 Task: Add an event with the title Client Appreciation Luncheon, date '2024/04/05', time 9:40 AM to 11:40 AMand add a description: Throughout the session, participants will engage in a series of activities, discussions, and exercises that promote teamwork, trust-building, and effective communication. These activities will be tailored to the specific needs and dynamics of your team, ensuring relevance and maximum engagement., put the event into Yellow category . Add location for the event as: Rio de Janeiro, Brazil, logged in from the account softage.3@softage.netand send the event invitation to softage.4@softage.net and softage.2@softage.net. Set a reminder for the event At time of event
Action: Mouse moved to (90, 97)
Screenshot: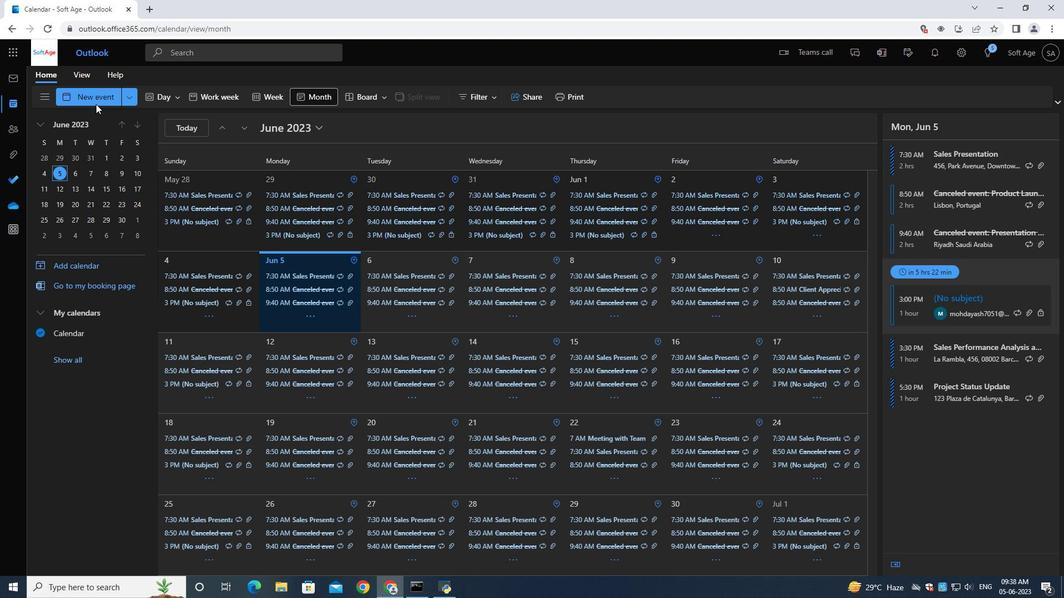 
Action: Mouse pressed left at (90, 97)
Screenshot: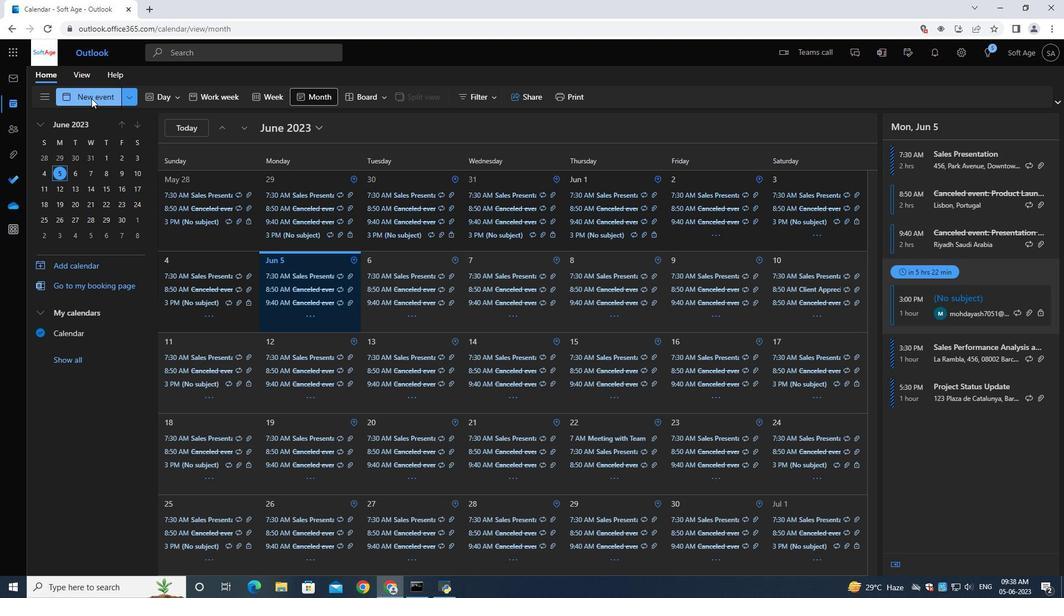 
Action: Mouse moved to (273, 170)
Screenshot: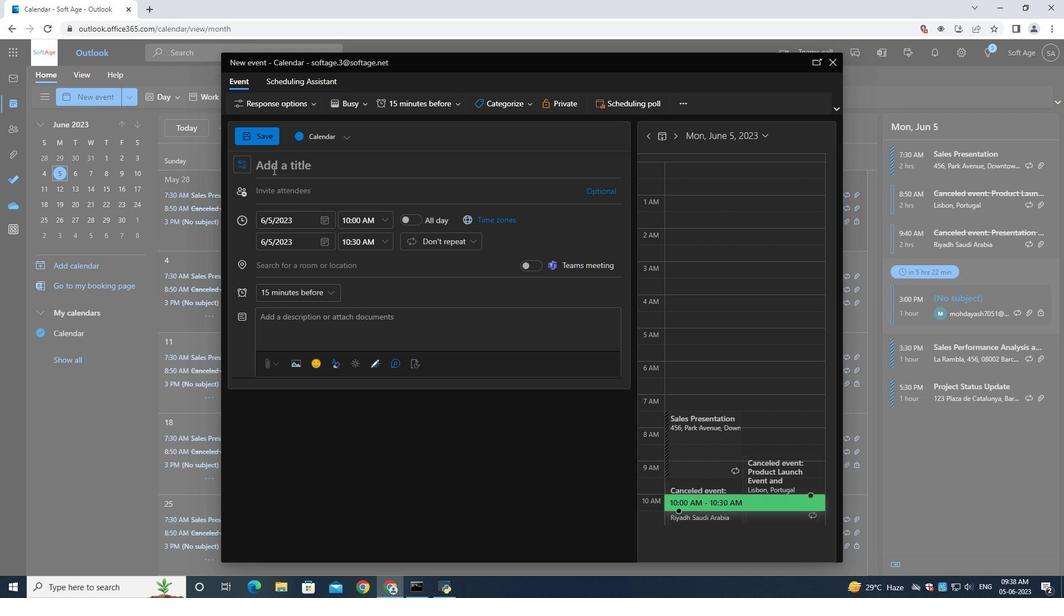 
Action: Key pressed <Key.shift>Client<Key.space><Key.shift>Appreciation<Key.space><Key.shift>Luncheon
Screenshot: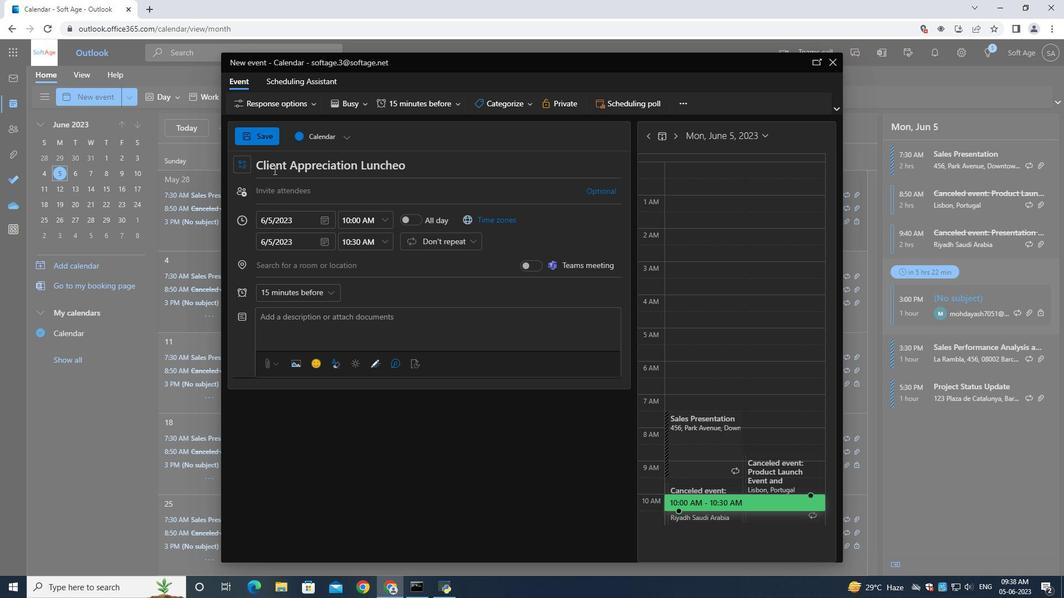 
Action: Mouse moved to (328, 220)
Screenshot: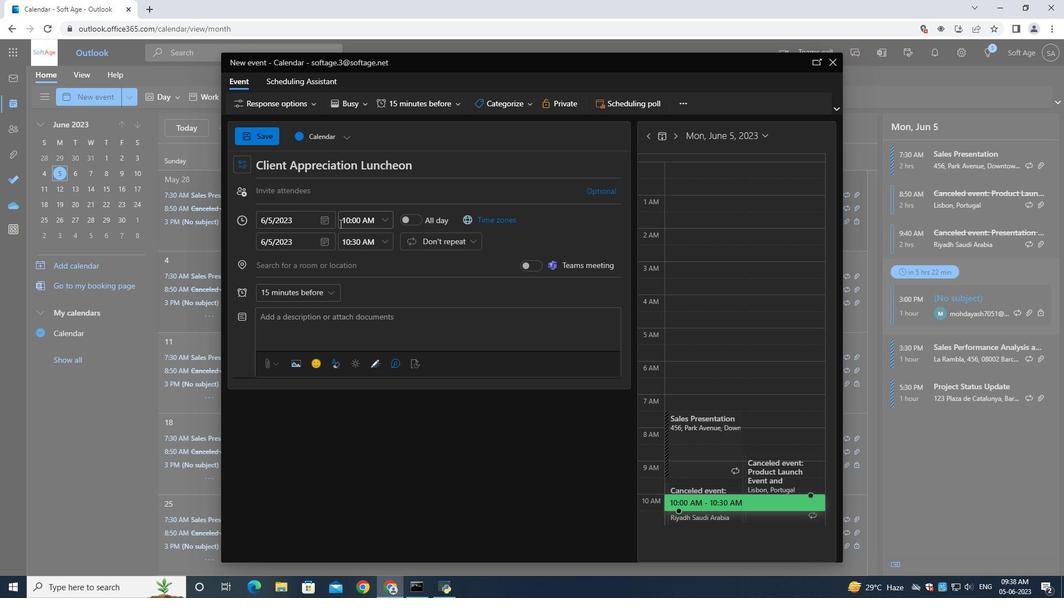 
Action: Mouse pressed left at (328, 220)
Screenshot: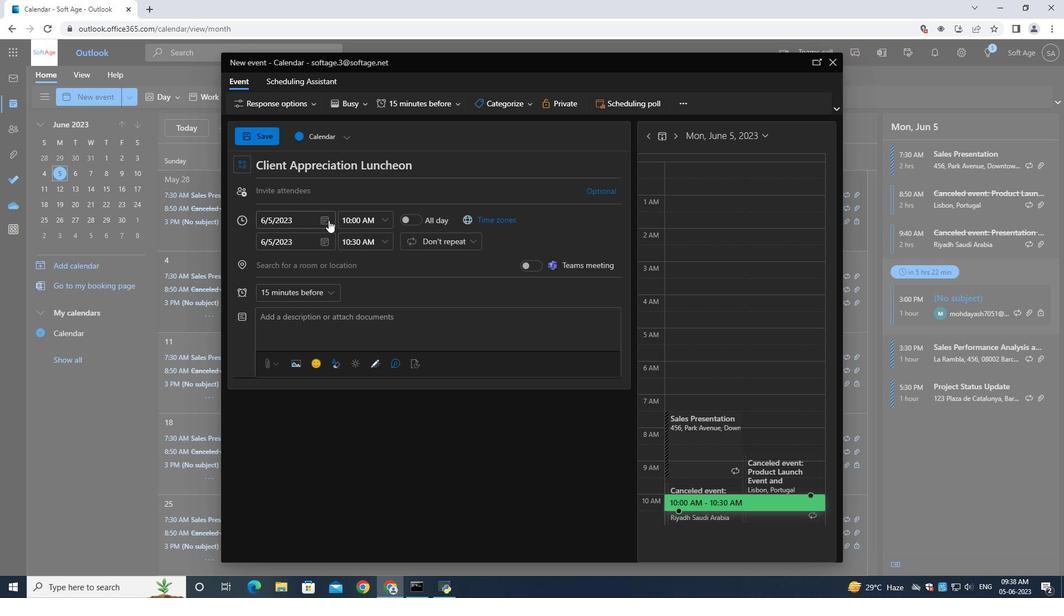 
Action: Mouse moved to (358, 244)
Screenshot: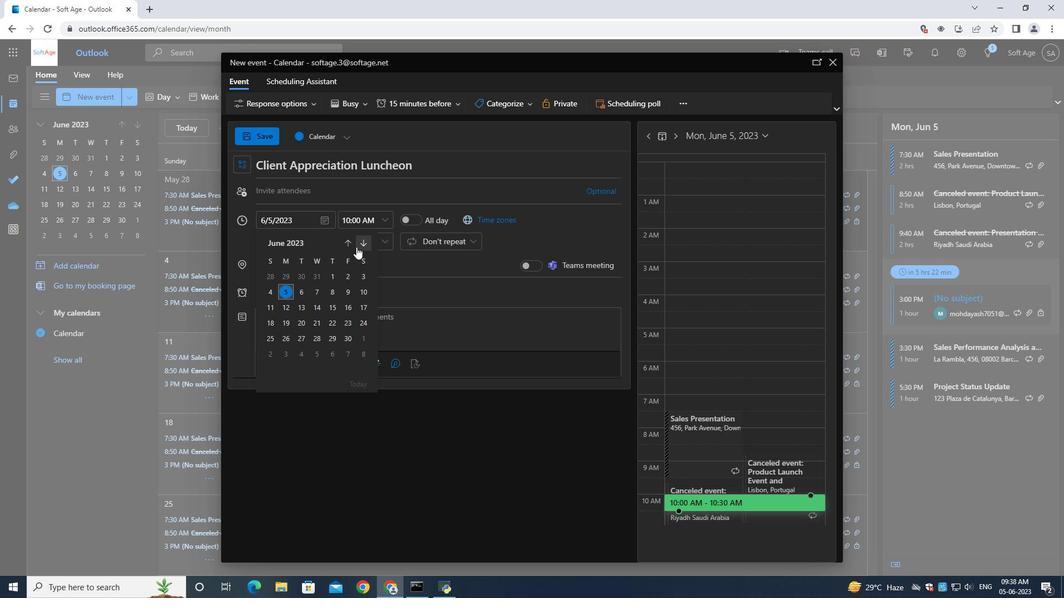 
Action: Mouse pressed left at (358, 244)
Screenshot: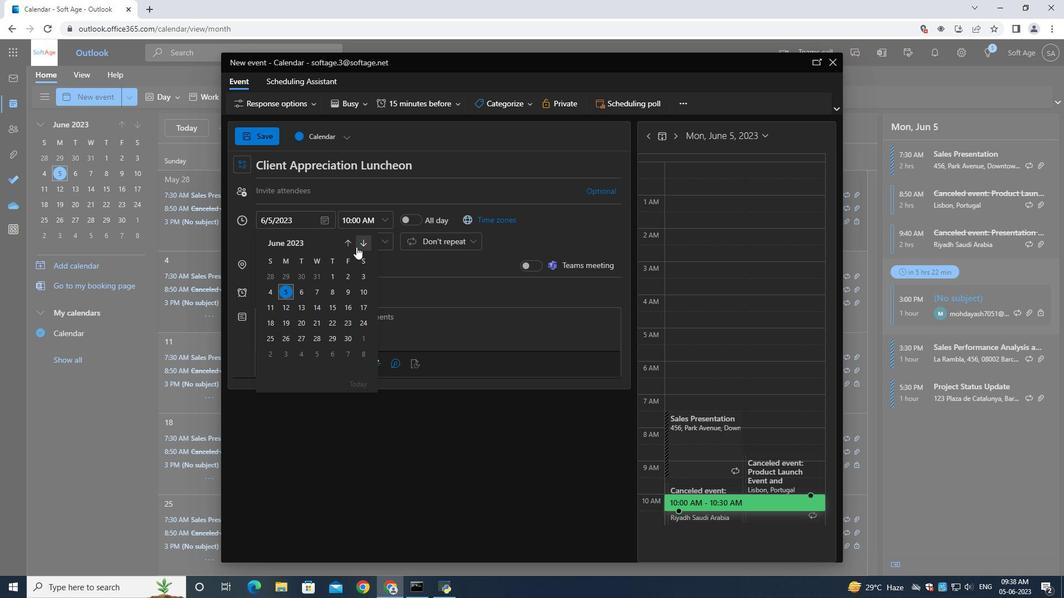 
Action: Mouse pressed left at (358, 244)
Screenshot: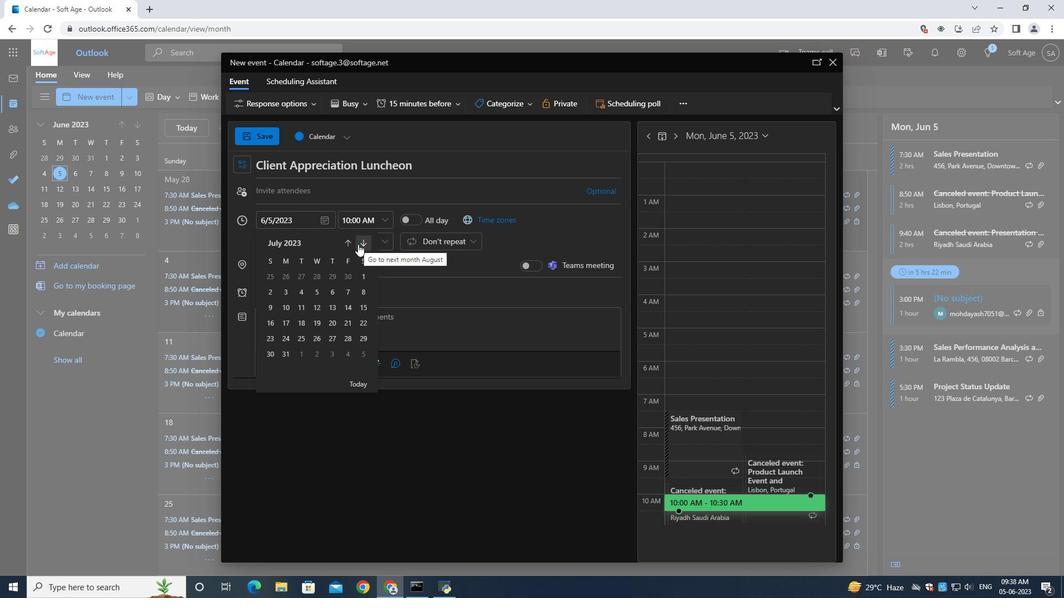 
Action: Mouse pressed left at (358, 244)
Screenshot: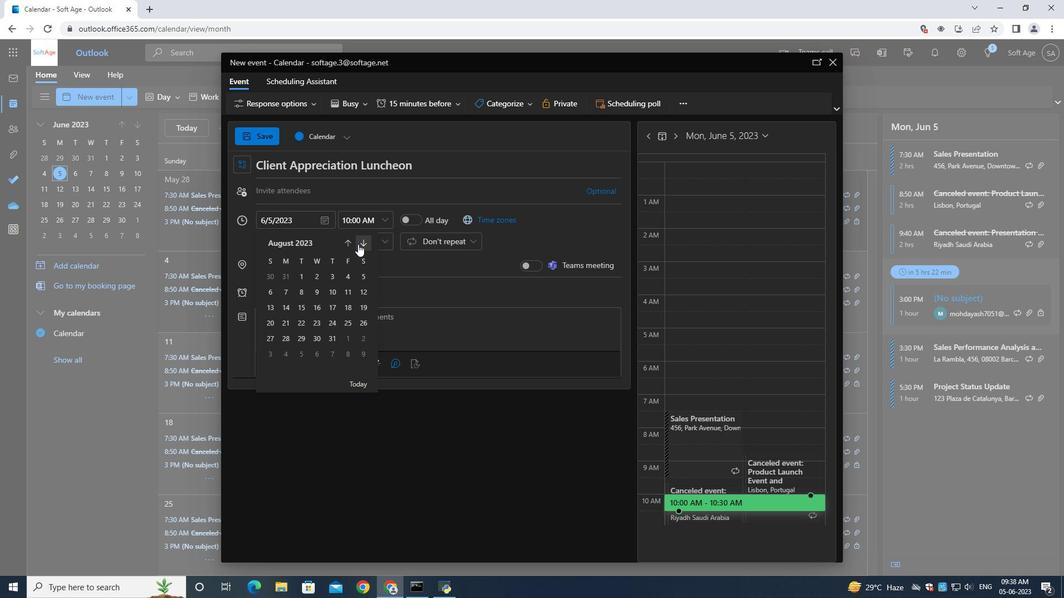 
Action: Mouse pressed left at (358, 244)
Screenshot: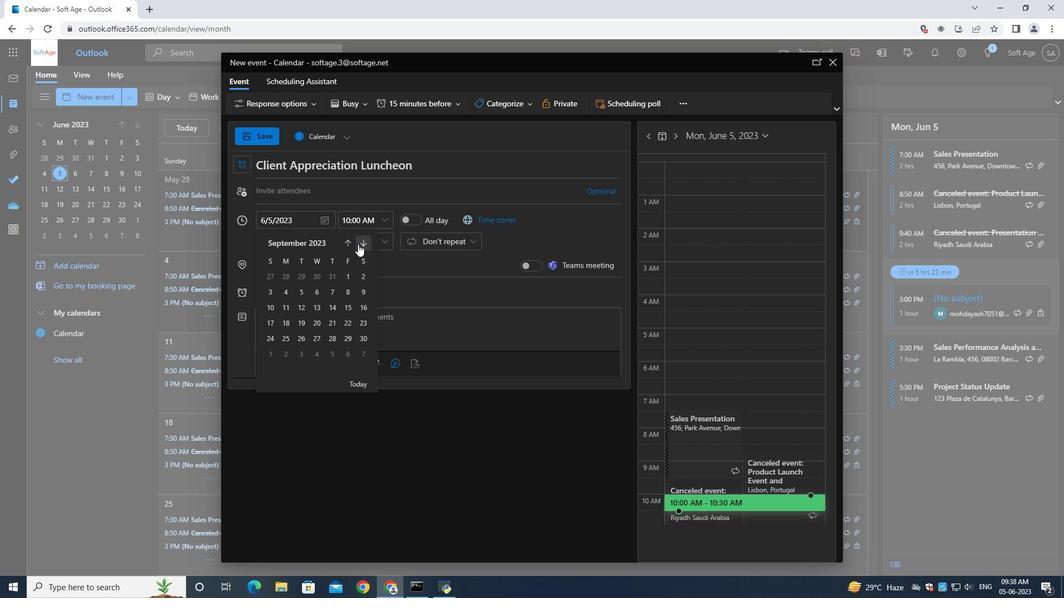 
Action: Mouse pressed left at (358, 244)
Screenshot: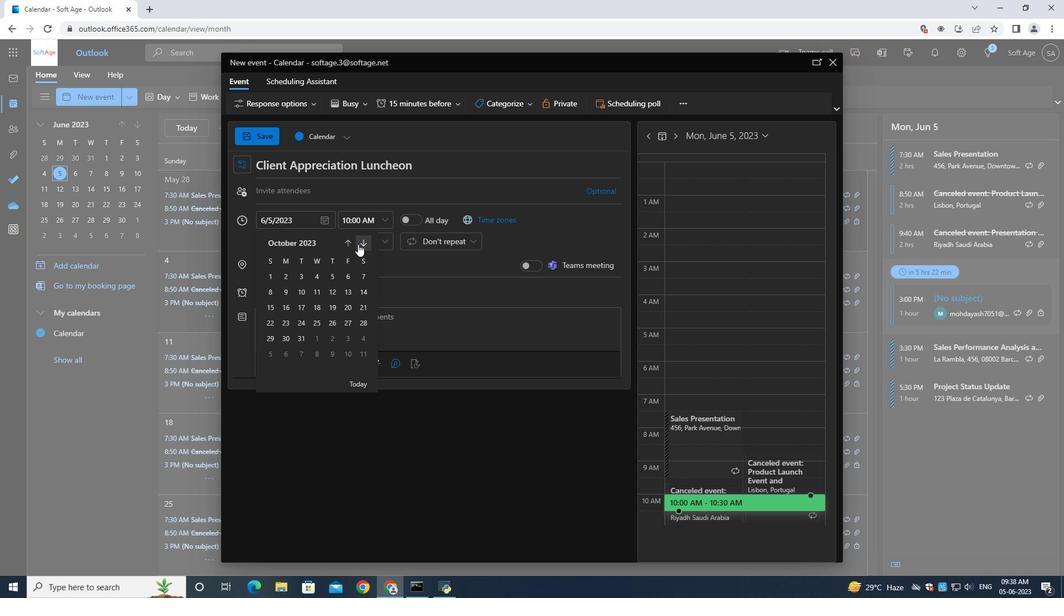 
Action: Mouse pressed left at (358, 244)
Screenshot: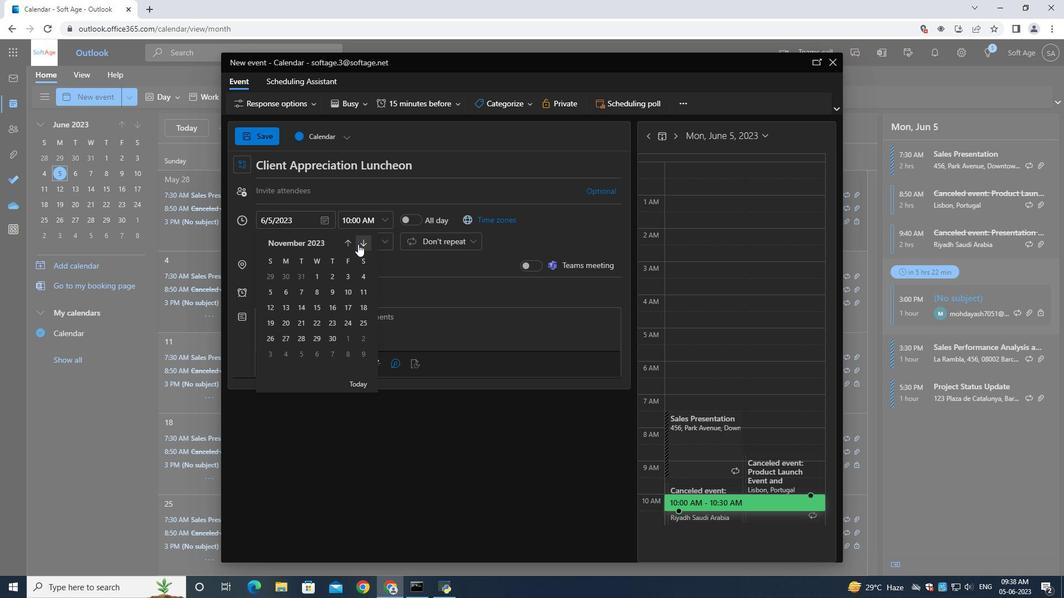 
Action: Mouse pressed left at (358, 244)
Screenshot: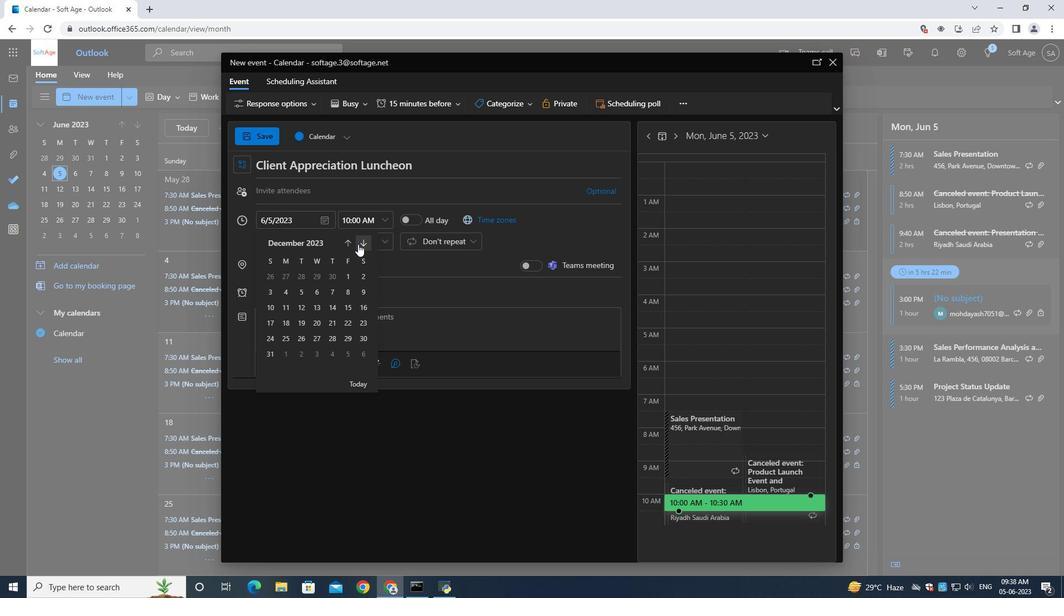 
Action: Mouse pressed left at (358, 244)
Screenshot: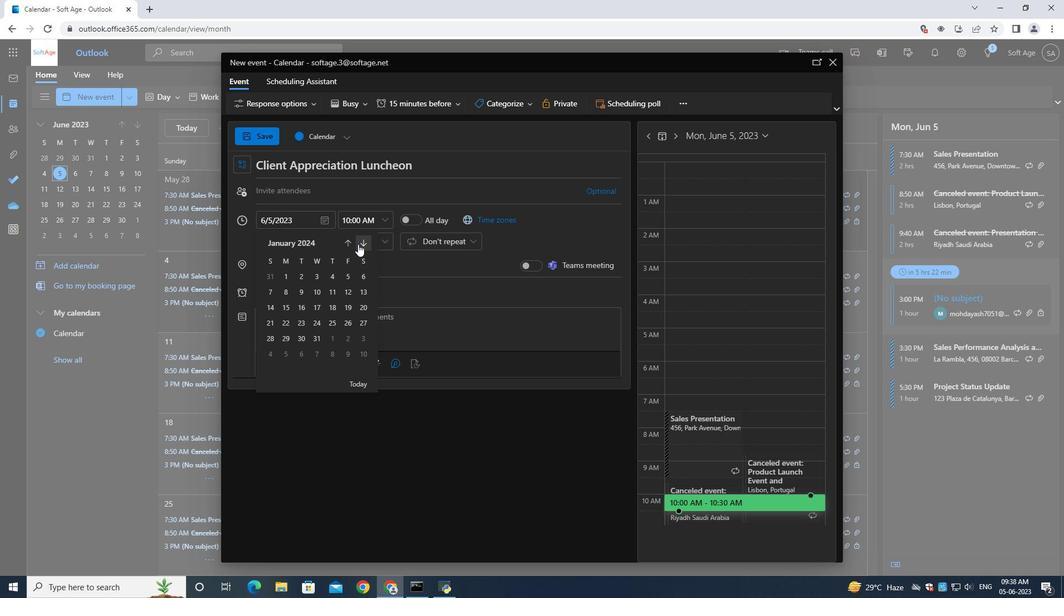 
Action: Mouse pressed left at (358, 244)
Screenshot: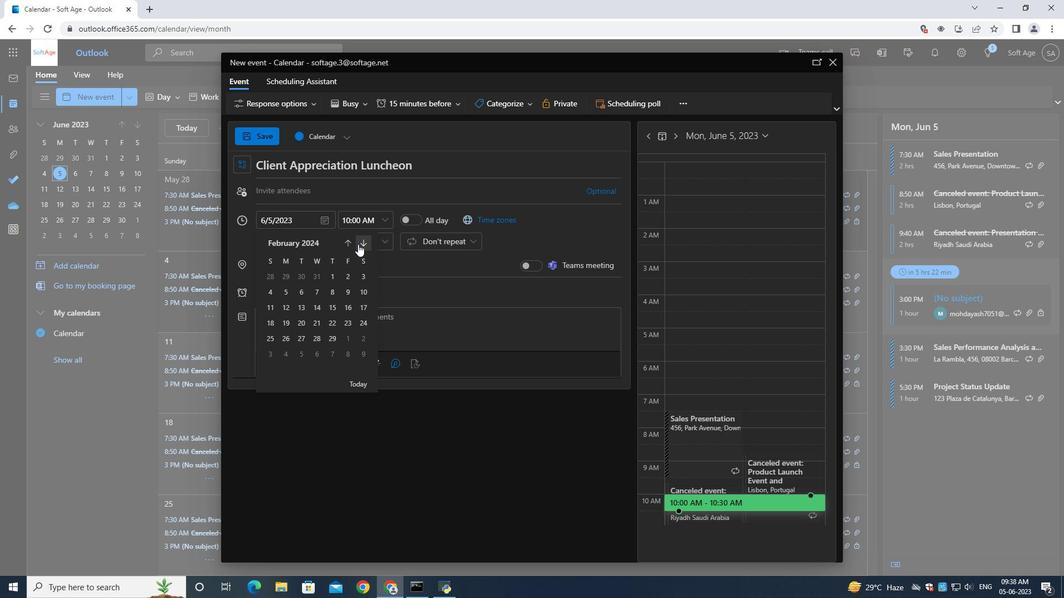 
Action: Mouse pressed left at (358, 244)
Screenshot: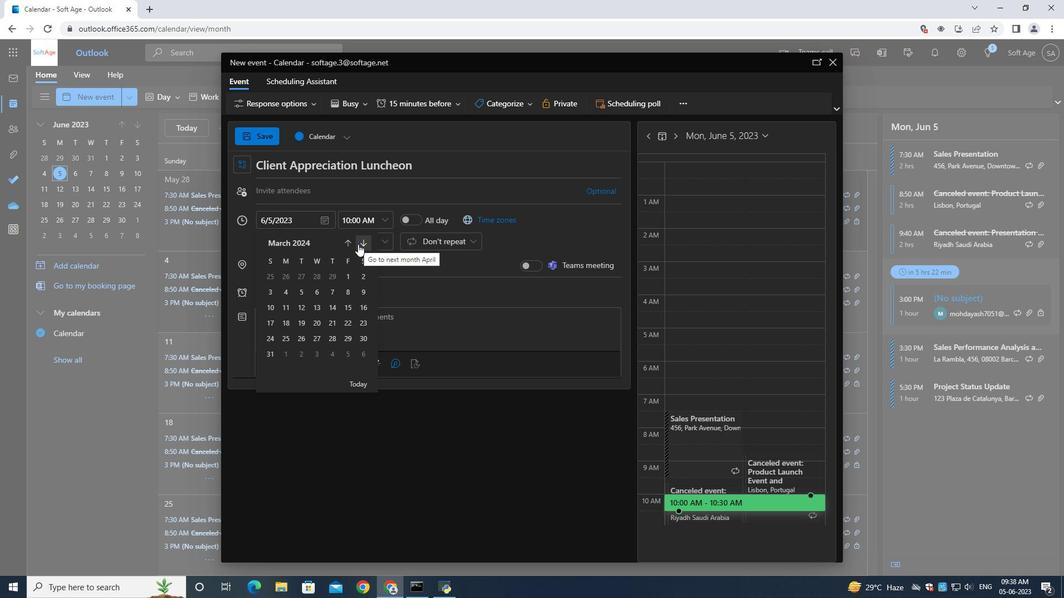 
Action: Mouse moved to (346, 278)
Screenshot: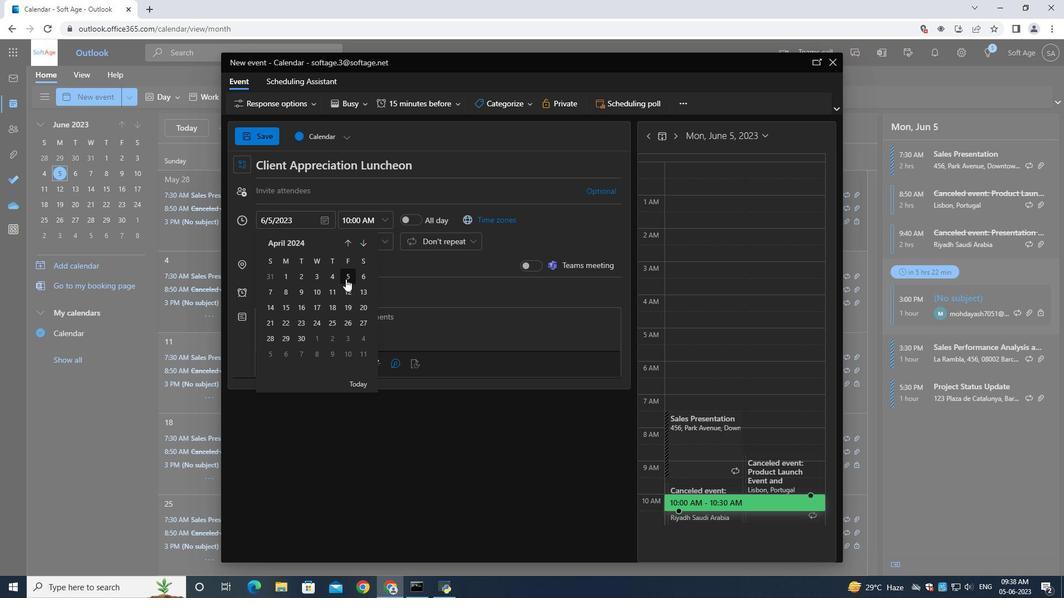 
Action: Mouse pressed left at (346, 278)
Screenshot: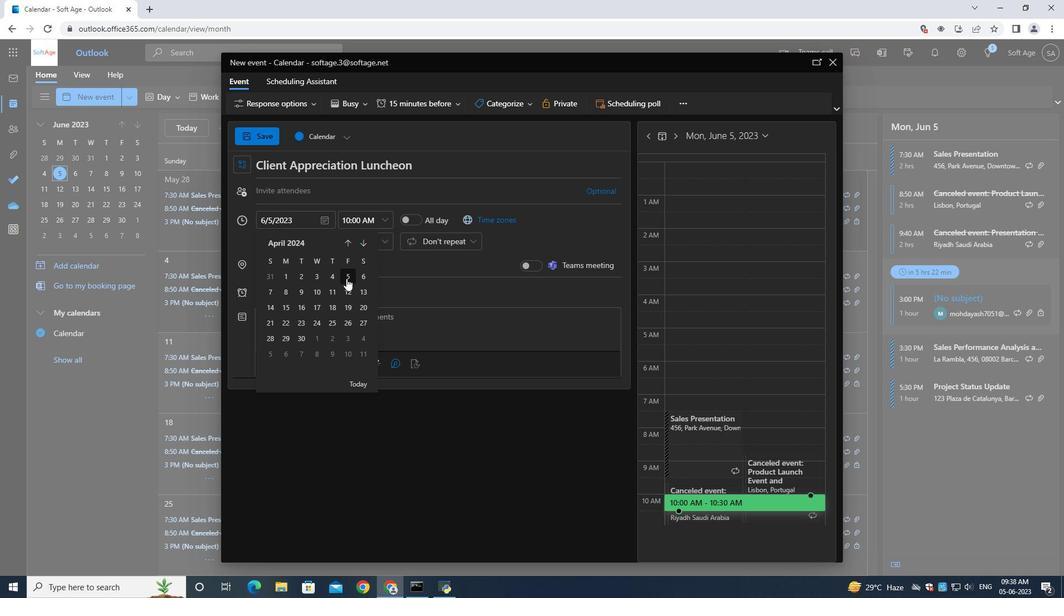 
Action: Mouse moved to (368, 220)
Screenshot: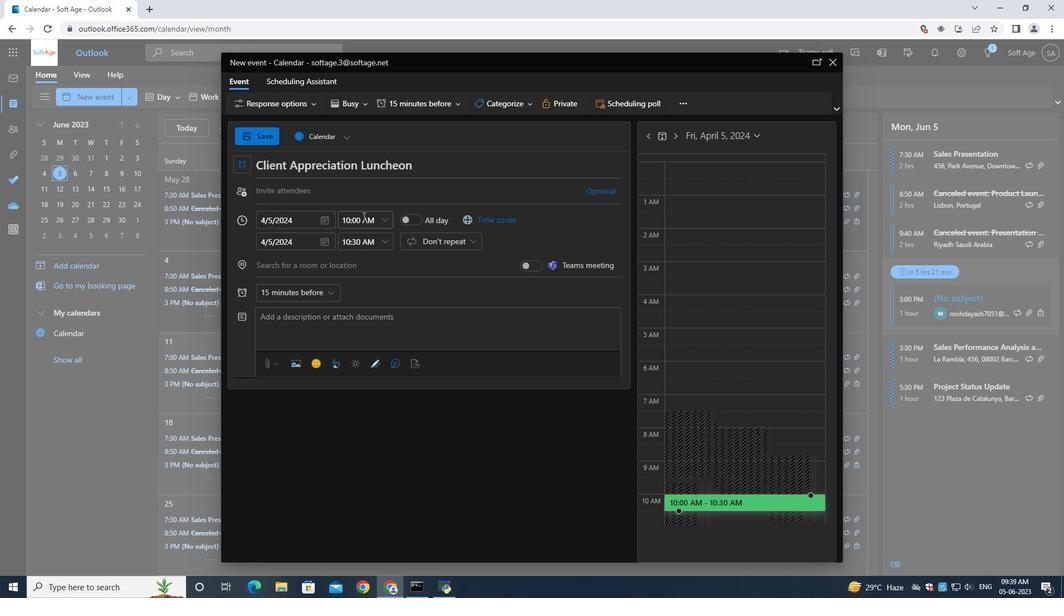 
Action: Mouse pressed left at (368, 220)
Screenshot: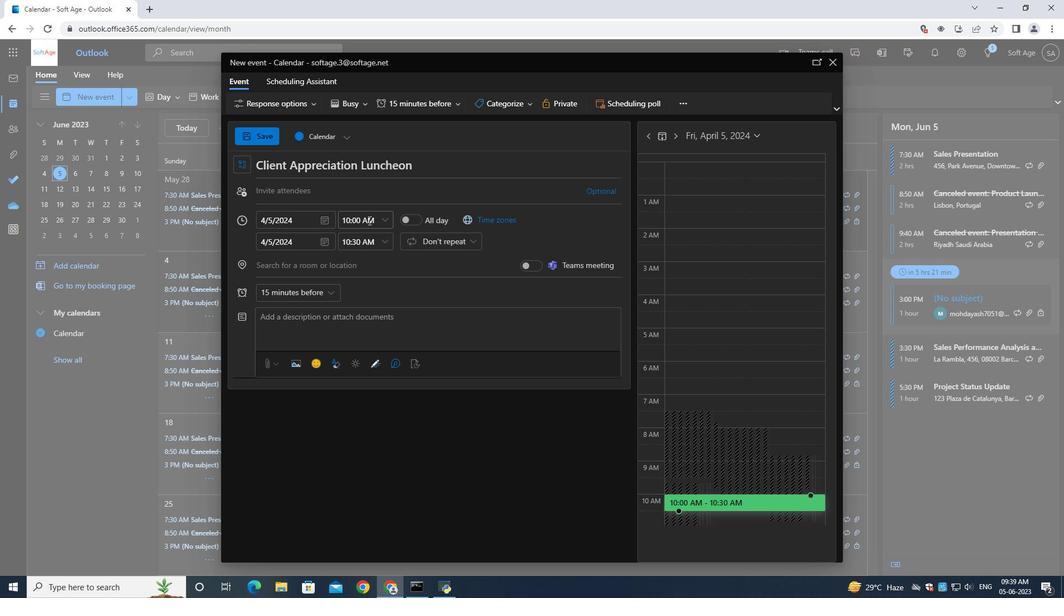 
Action: Key pressed 9<Key.shift_r>:40<Key.shift><Key.shift>AM
Screenshot: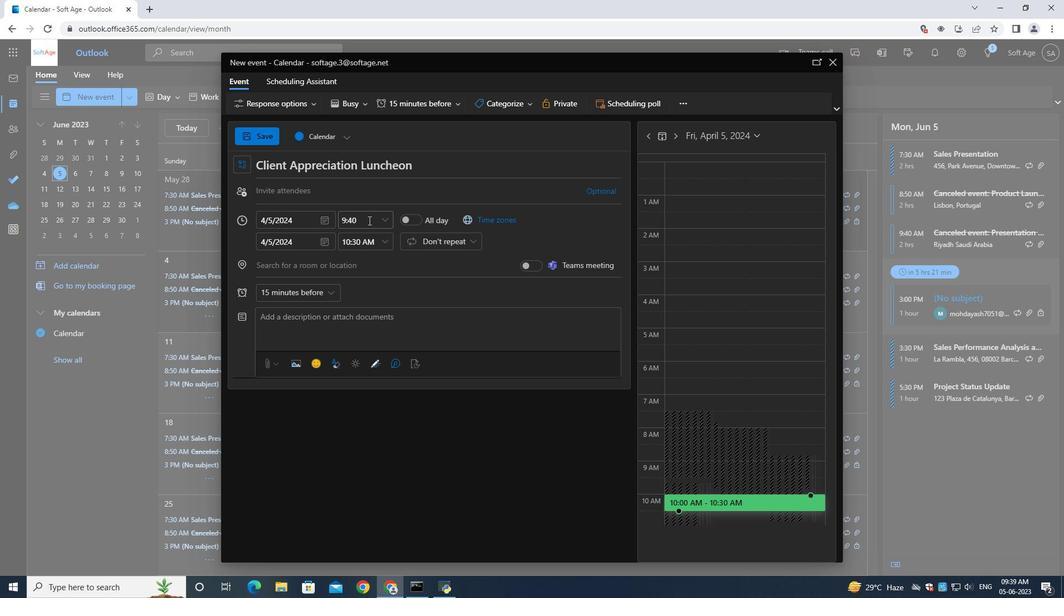 
Action: Mouse moved to (354, 241)
Screenshot: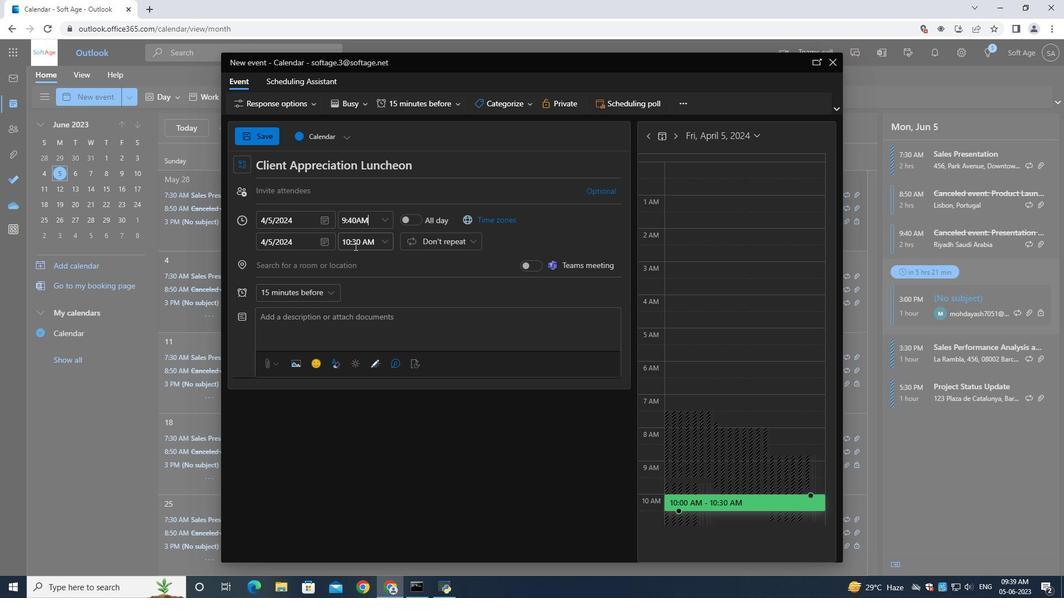 
Action: Mouse pressed left at (354, 241)
Screenshot: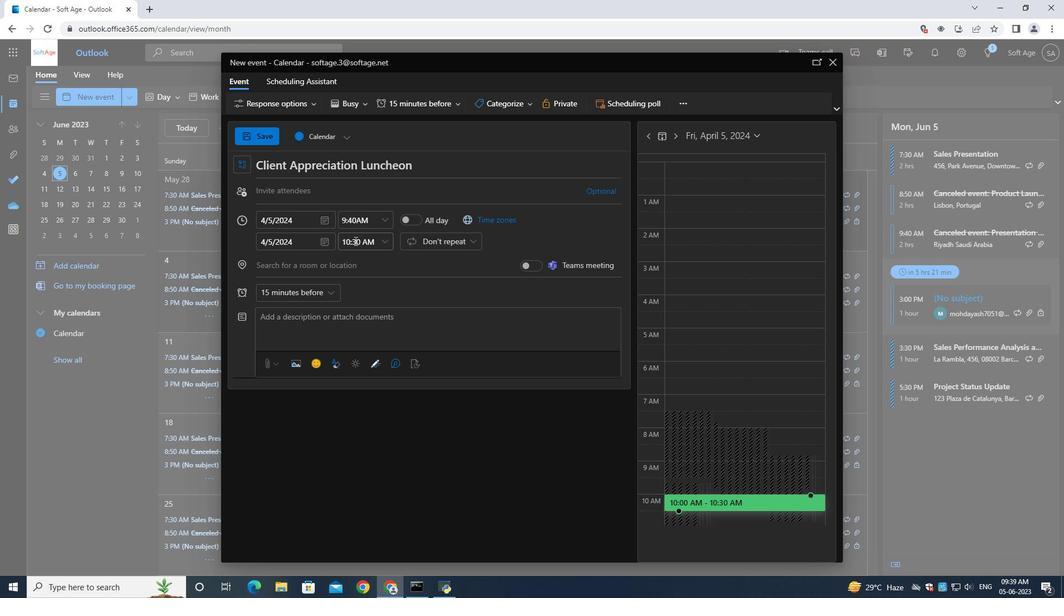 
Action: Key pressed 11<Key.shift_r>:40<Key.shift><Key.shift>AM
Screenshot: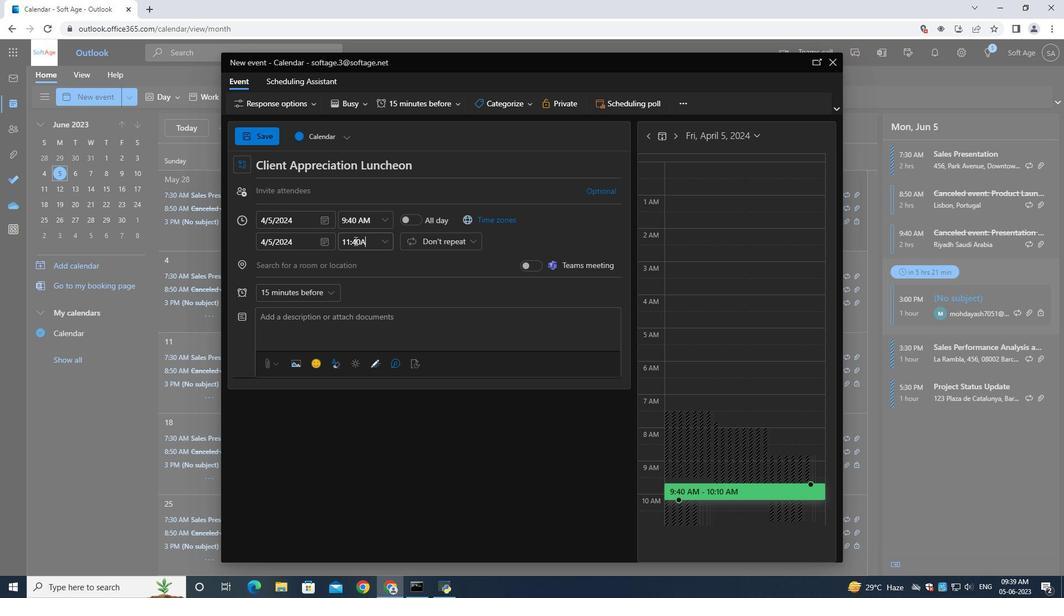 
Action: Mouse moved to (287, 320)
Screenshot: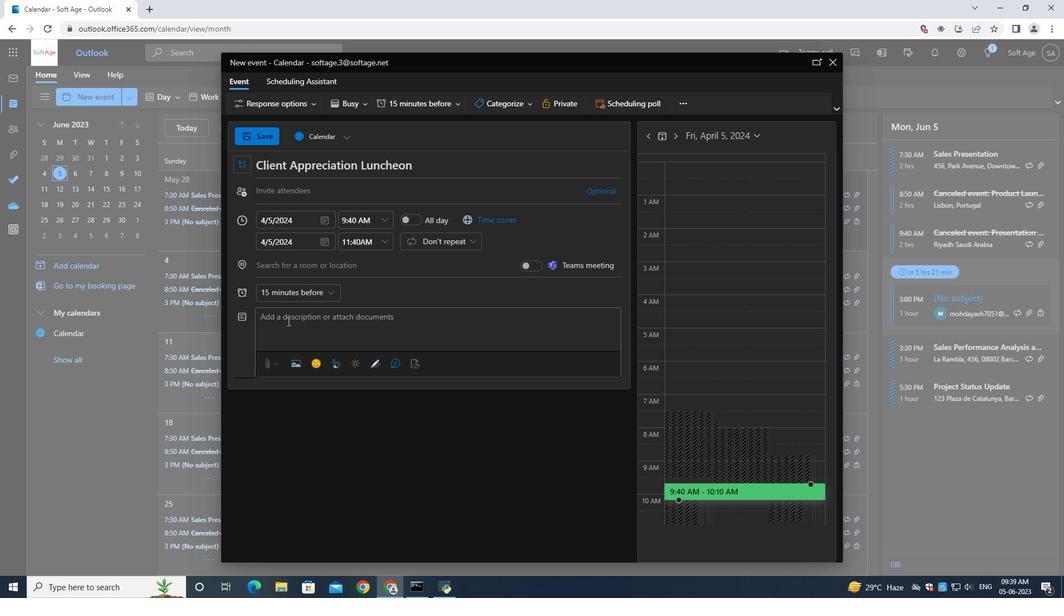 
Action: Mouse pressed left at (287, 320)
Screenshot: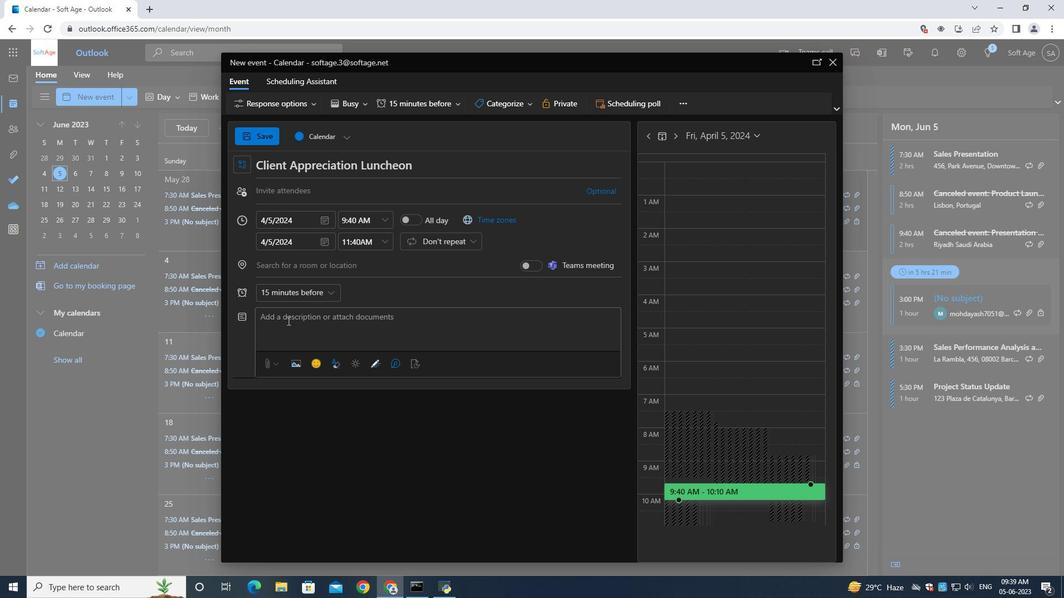
Action: Mouse moved to (287, 320)
Screenshot: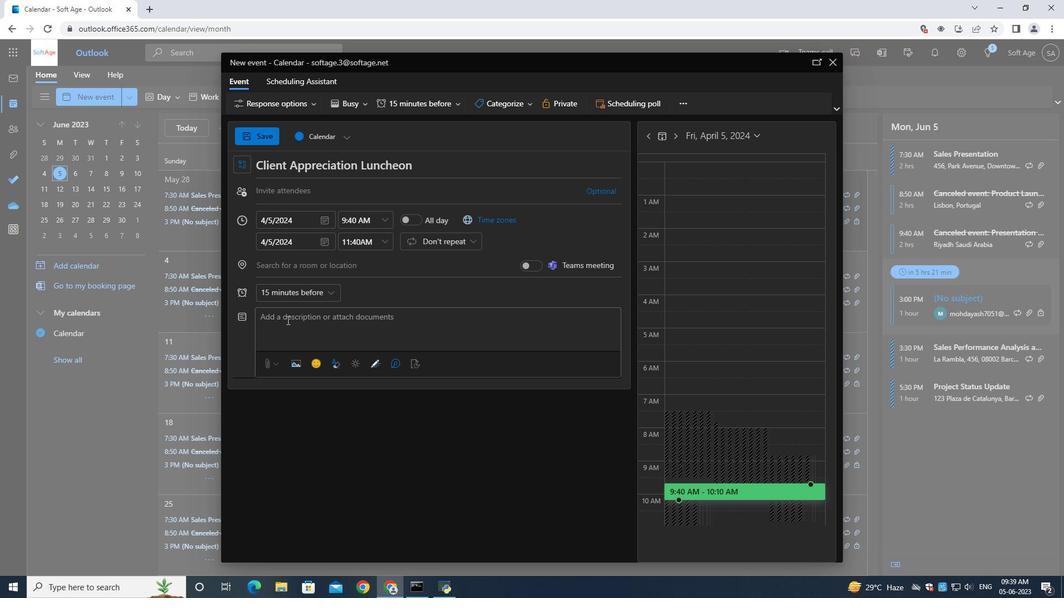 
Action: Key pressed <Key.shift>Throughout<Key.space>the<Key.space>session,<Key.space>participants<Key.space>will<Key.space>engage<Key.space>in<Key.space>a<Key.space>series<Key.space>of<Key.space>activities,<Key.space>discussions,<Key.space>and<Key.space>excrcises<Key.space>that<Key.space>promote<Key.space>teamwork,<Key.space>trust-building,<Key.space>and<Key.space>effective<Key.space>communication.<Key.space><Key.shift>These<Key.space>activities<Key.space>will<Key.space>be<Key.space>tailored<Key.space>to<Key.space>the<Key.space>specific<Key.space>needs<Key.space>and<Key.space>dynamics<Key.space>of<Key.space>your<Key.space>team,<Key.space>ensuring<Key.space>p<Key.backspace>relevance<Key.space>and<Key.space>maximum<Key.space>engagement.
Screenshot: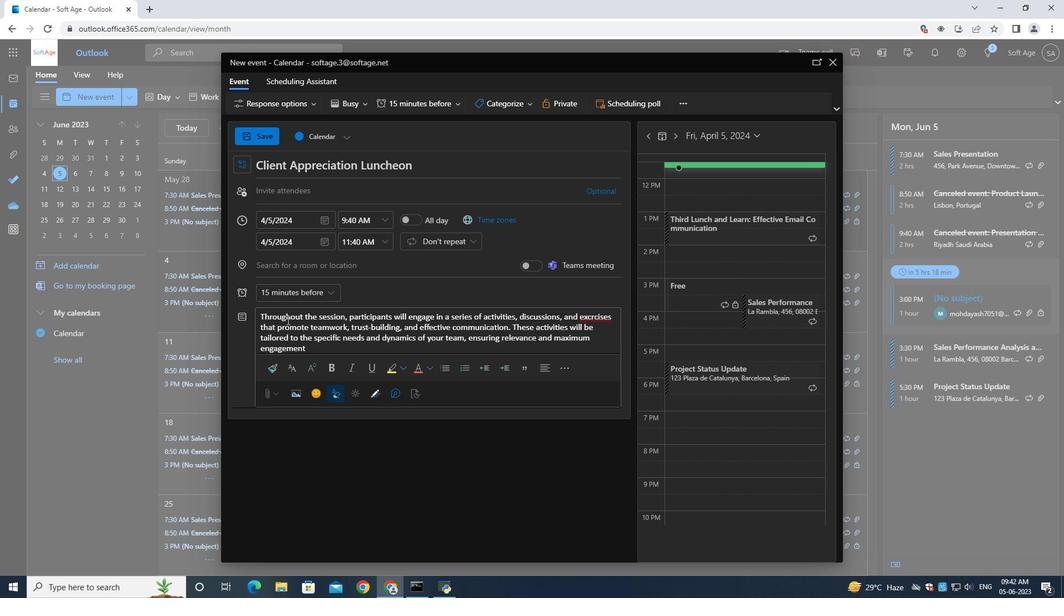 
Action: Mouse moved to (516, 100)
Screenshot: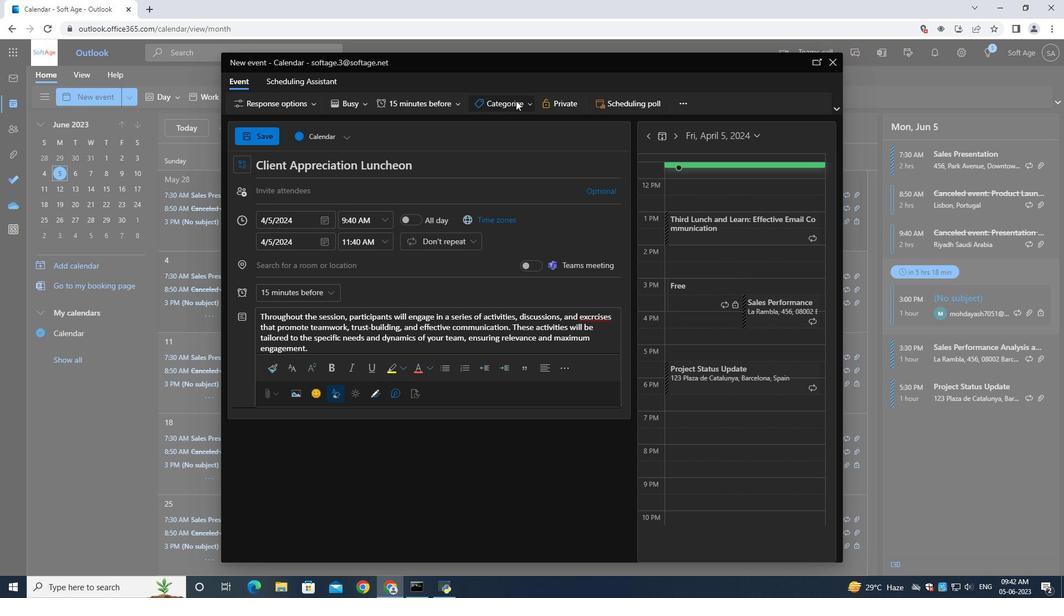 
Action: Mouse pressed left at (516, 100)
Screenshot: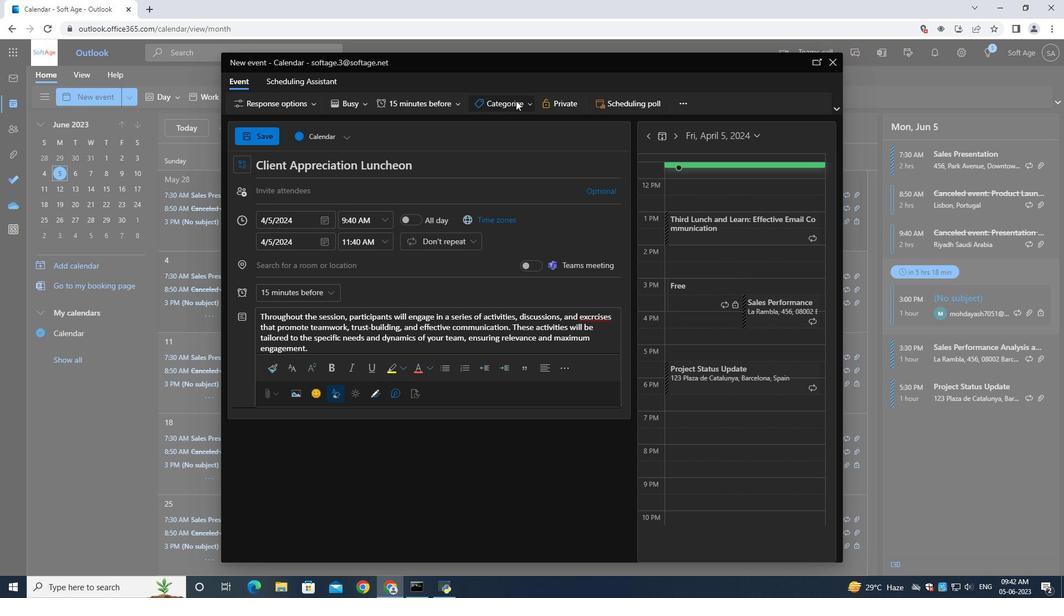 
Action: Mouse moved to (497, 215)
Screenshot: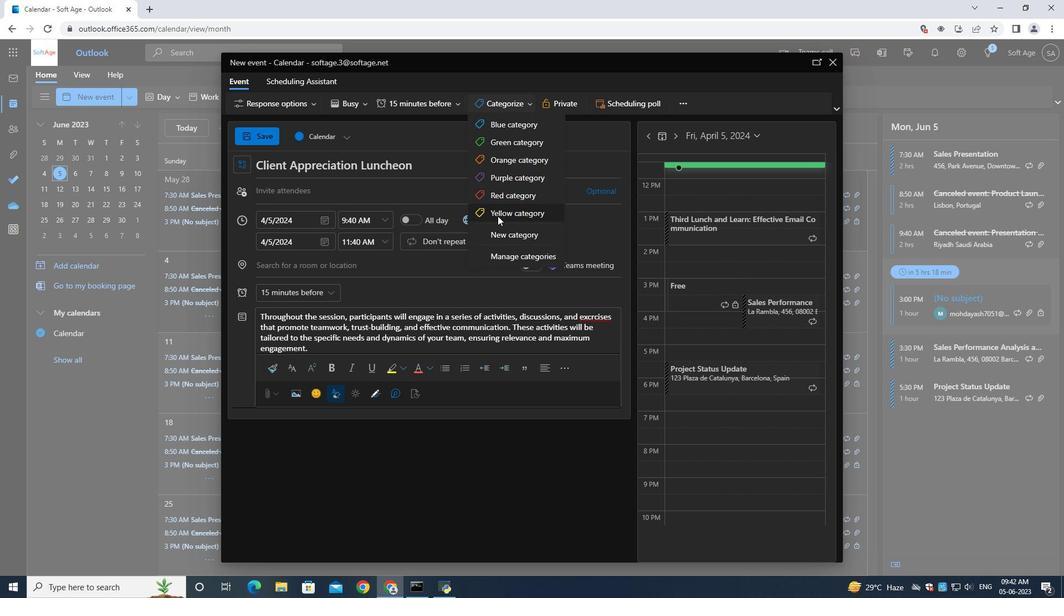 
Action: Mouse pressed left at (497, 215)
Screenshot: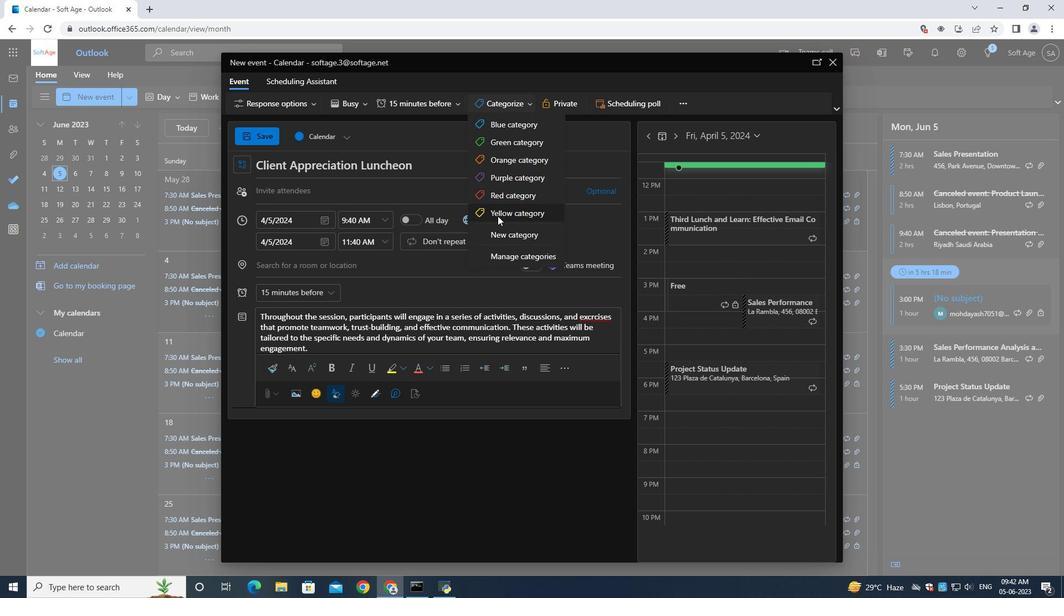 
Action: Mouse moved to (294, 267)
Screenshot: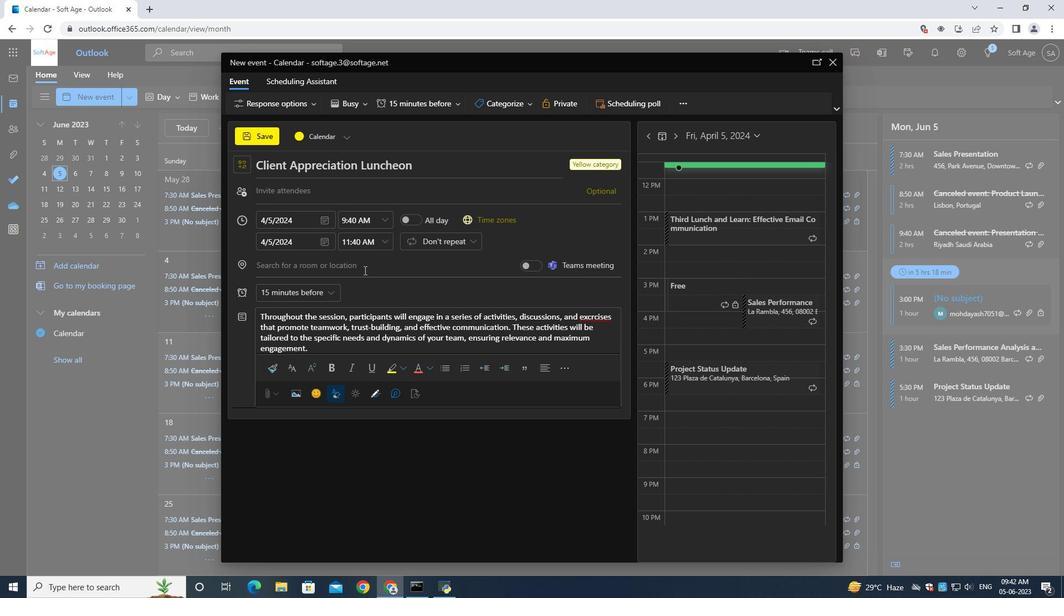 
Action: Mouse pressed left at (294, 267)
Screenshot: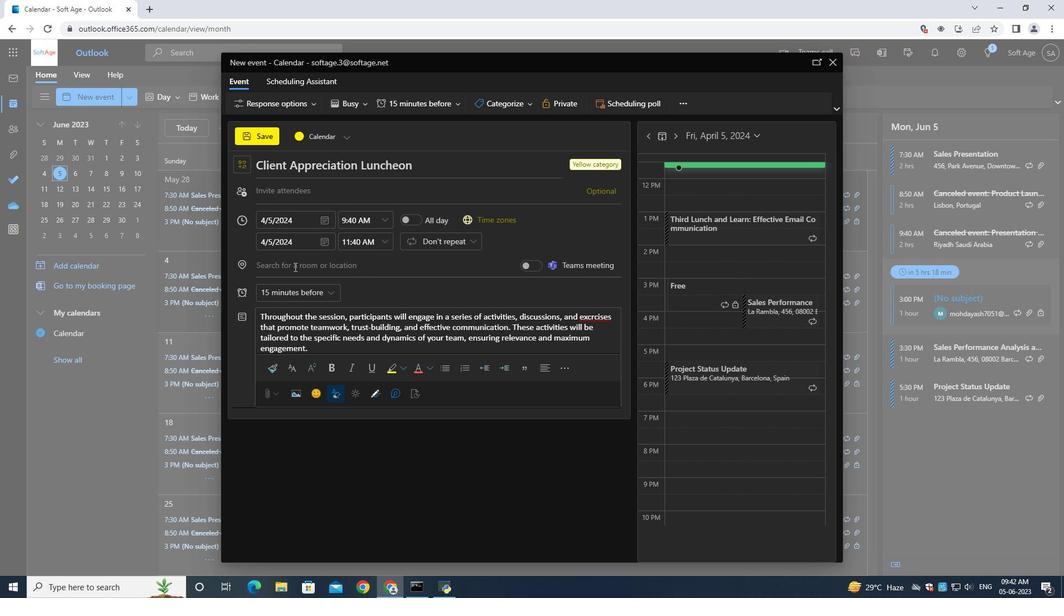 
Action: Key pressed <Key.shift><Key.shift><Key.shift><Key.shift><Key.shift><Key.shift><Key.shift><Key.shift><Key.shift><Key.shift><Key.shift><Key.shift><Key.shift><Key.shift><Key.shift><Key.shift><Key.shift><Key.shift><Key.shift><Key.shift><Key.shift><Key.shift><Key.shift><Key.shift><Key.shift><Key.shift><Key.shift>Rio<Key.space>de<Key.space><Key.shift>Janeiro,<Key.space><Key.shift>Ba<Key.backspace>razil
Screenshot: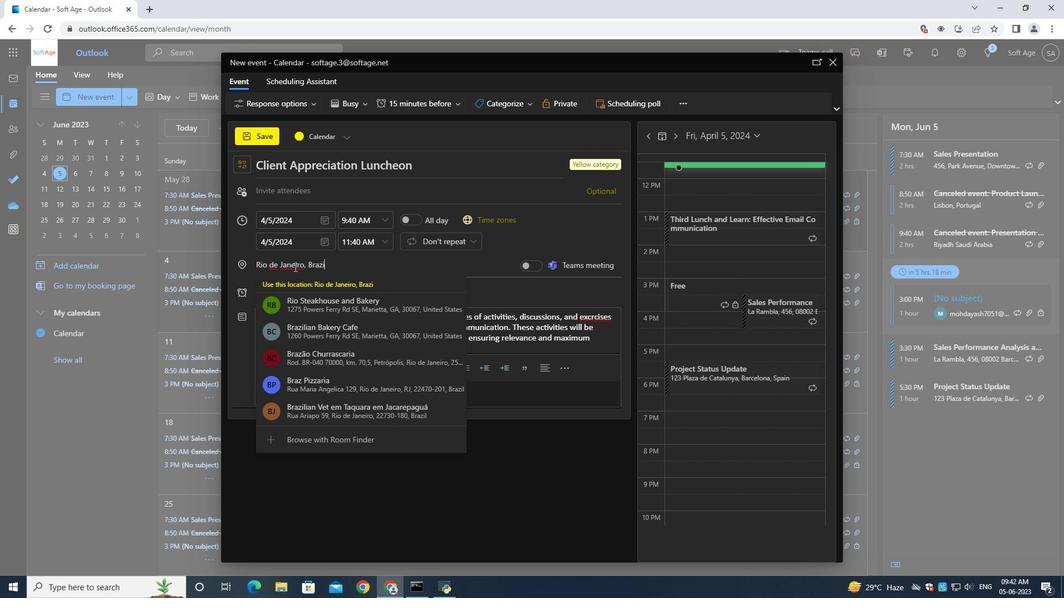 
Action: Mouse moved to (301, 191)
Screenshot: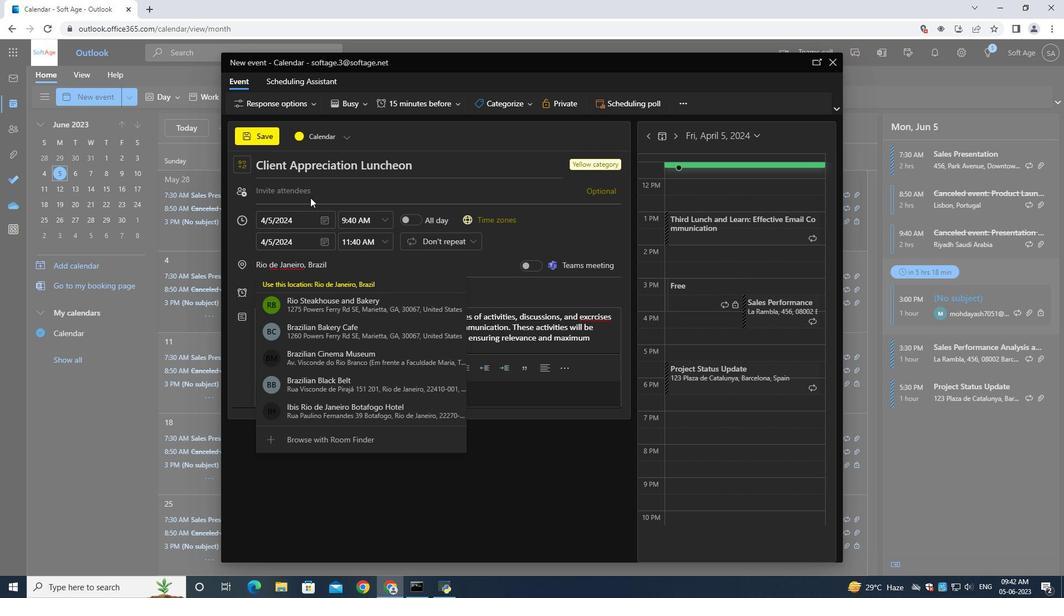 
Action: Mouse pressed left at (301, 191)
Screenshot: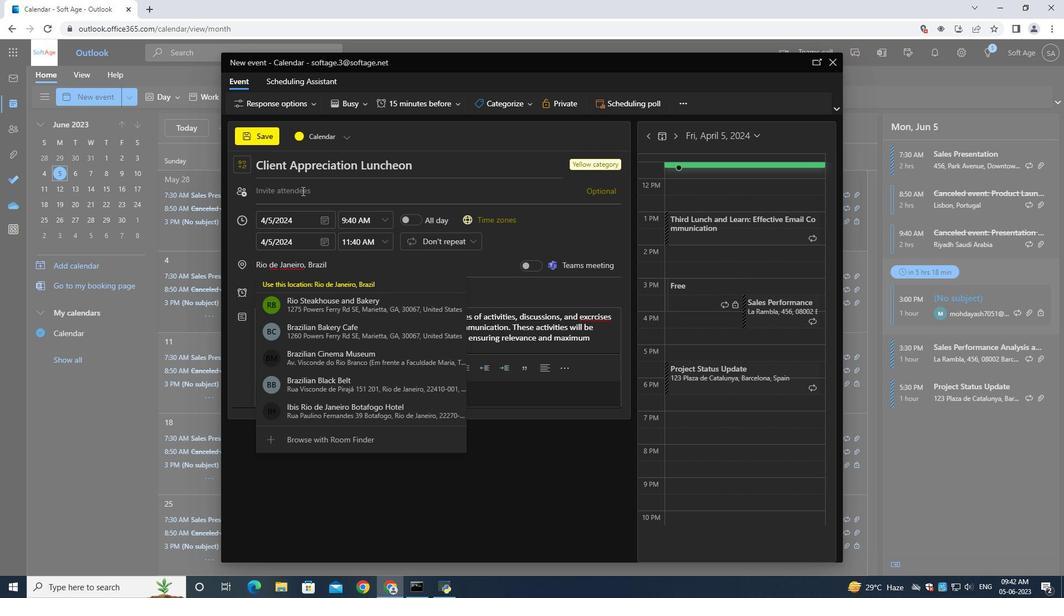 
Action: Key pressed <Key.shift><Key.shift><Key.shift><Key.shift><Key.shift><Key.shift><Key.shift><Key.shift><Key.shift><Key.shift><Key.shift><Key.shift><Key.shift>Softage.3<Key.shift>
Screenshot: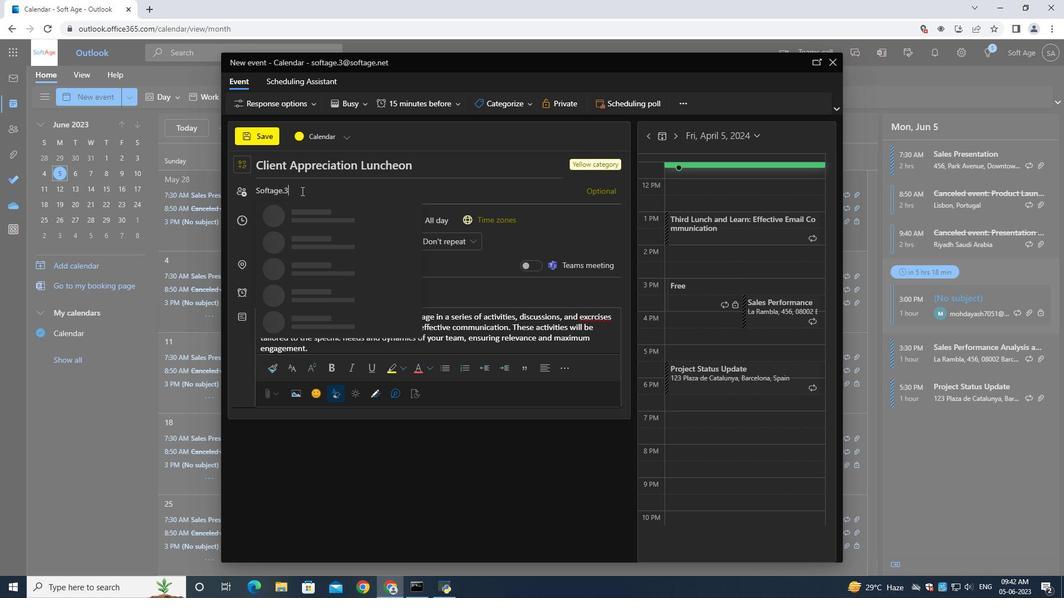 
Action: Mouse moved to (263, 171)
Screenshot: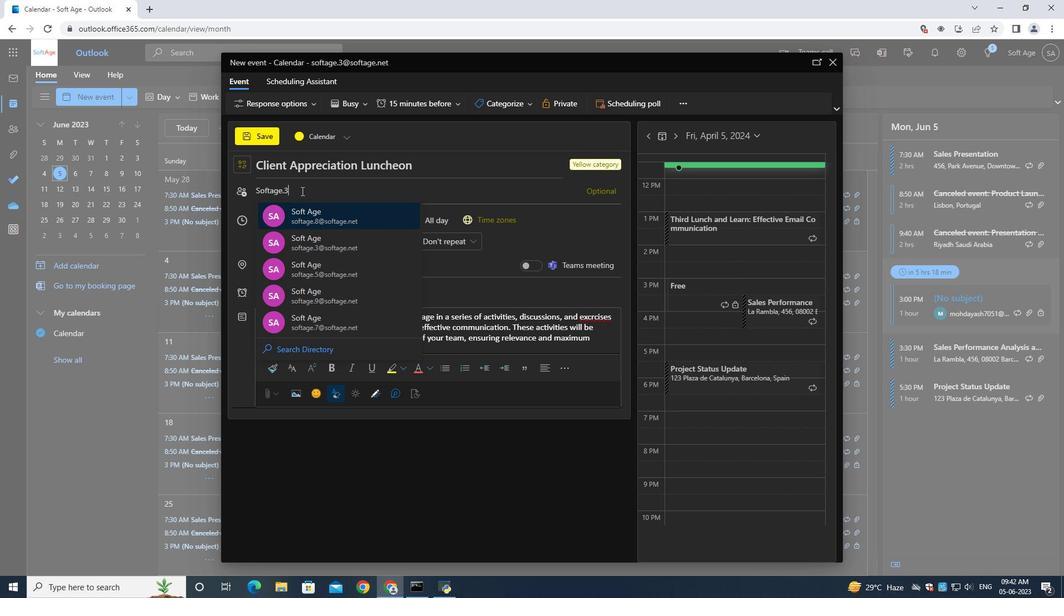 
Action: Key pressed @softage.net
Screenshot: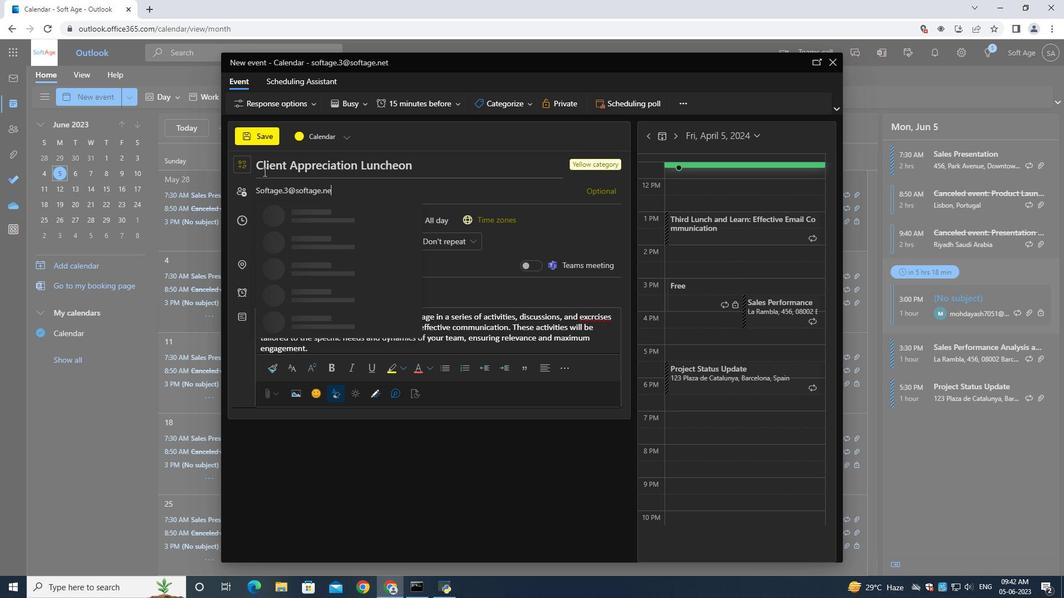 
Action: Mouse moved to (299, 214)
Screenshot: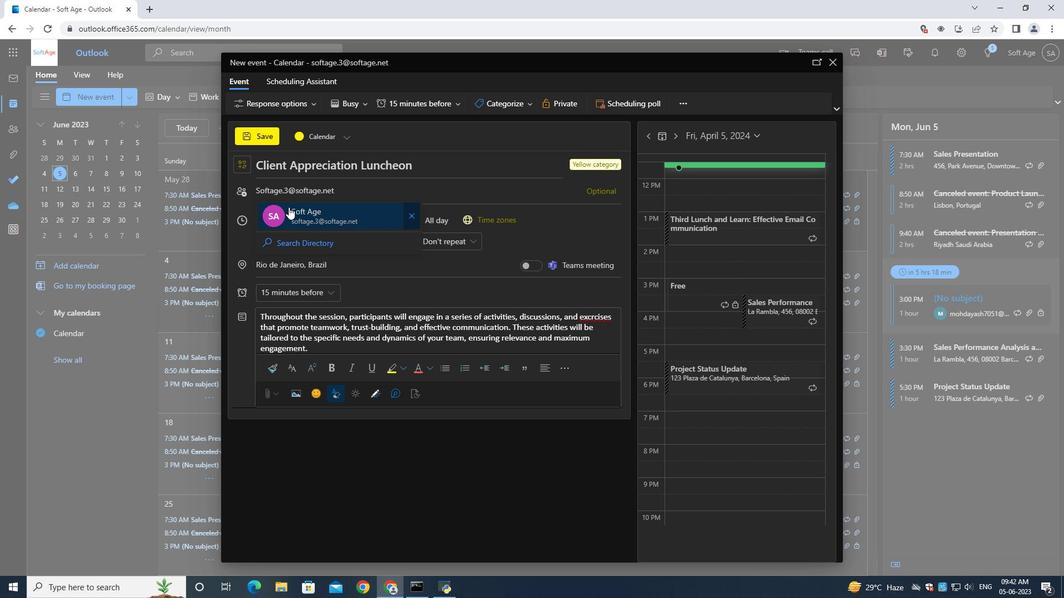 
Action: Mouse pressed left at (299, 214)
Screenshot: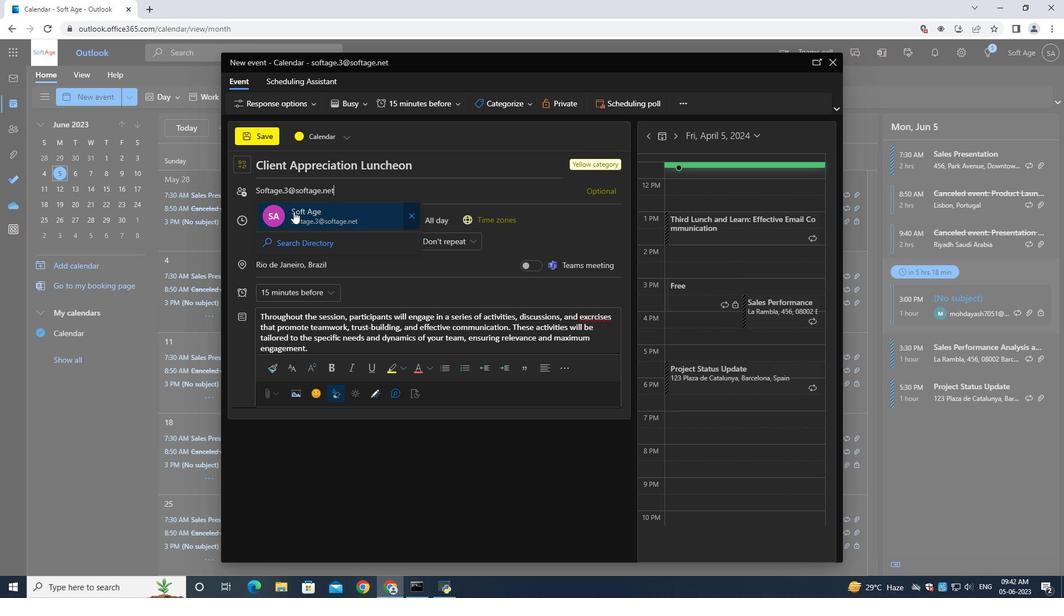 
Action: Mouse moved to (327, 192)
Screenshot: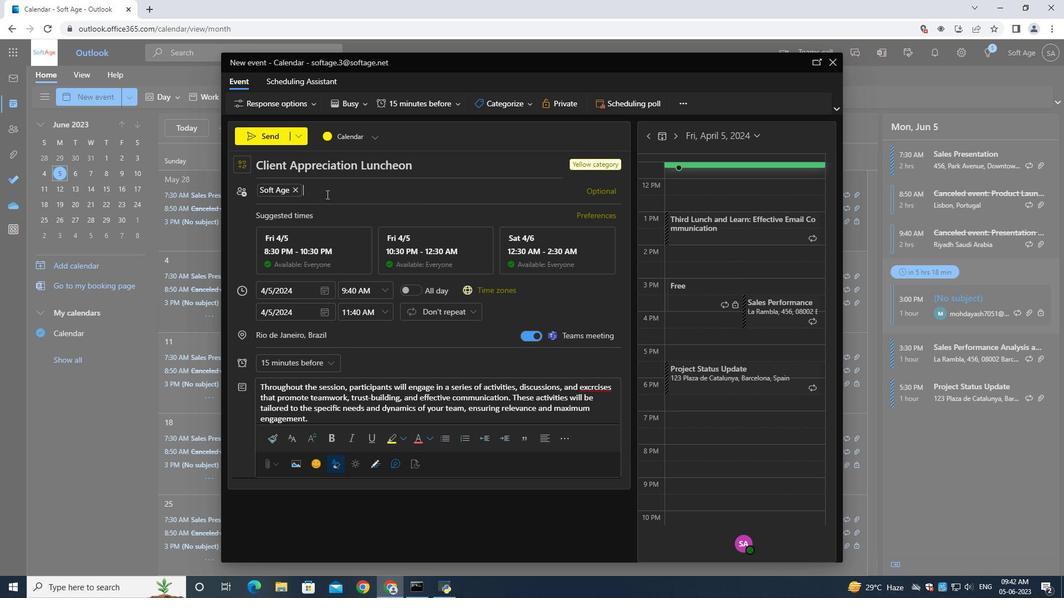 
Action: Key pressed softage.2<Key.shift>@softage.net
Screenshot: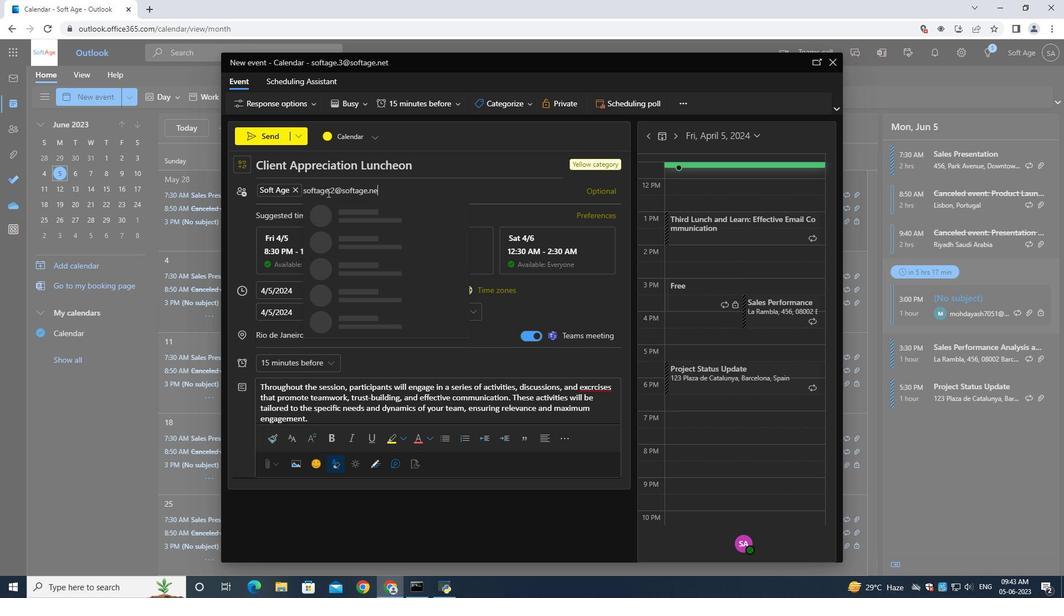 
Action: Mouse moved to (368, 217)
Screenshot: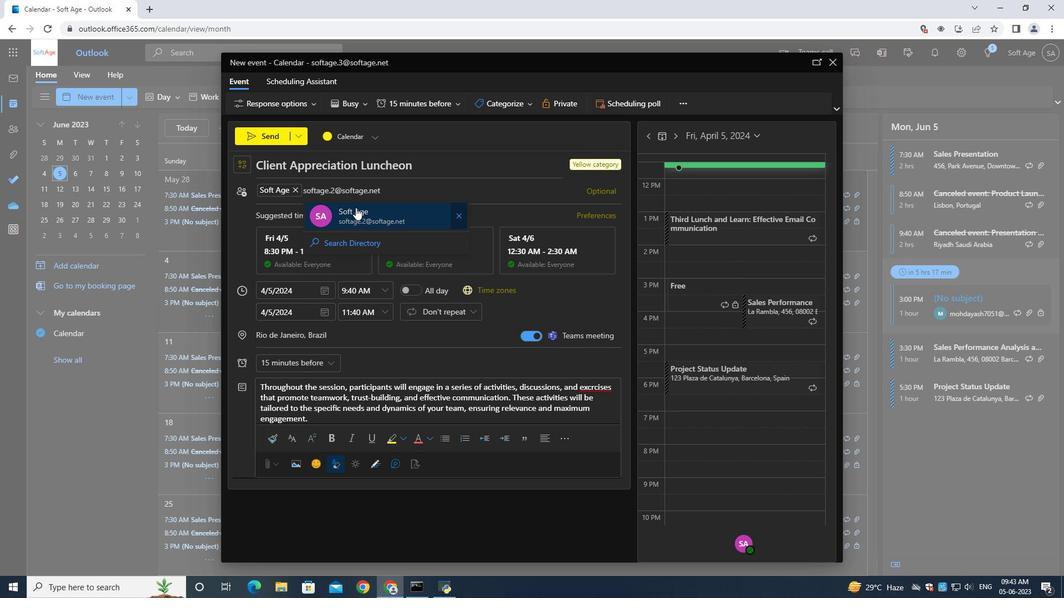 
Action: Mouse pressed left at (368, 217)
Screenshot: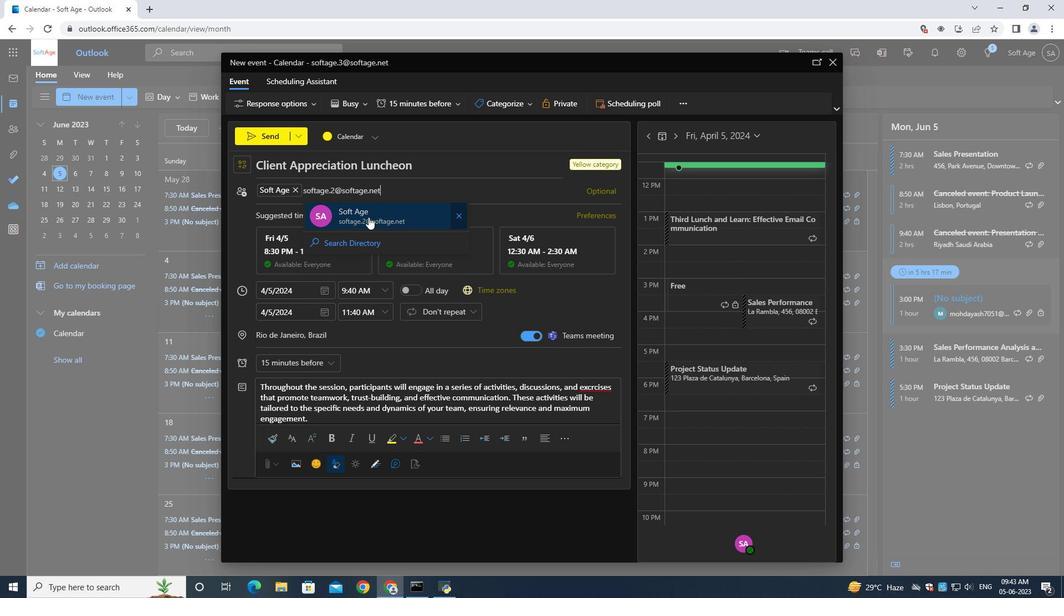 
Action: Mouse moved to (290, 364)
Screenshot: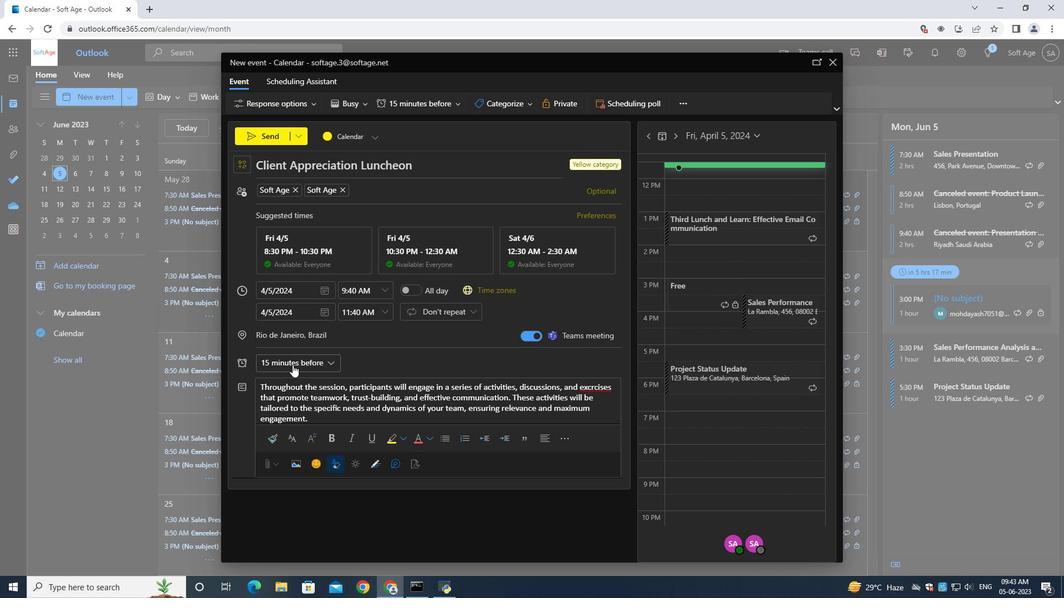 
Action: Mouse pressed left at (290, 364)
Screenshot: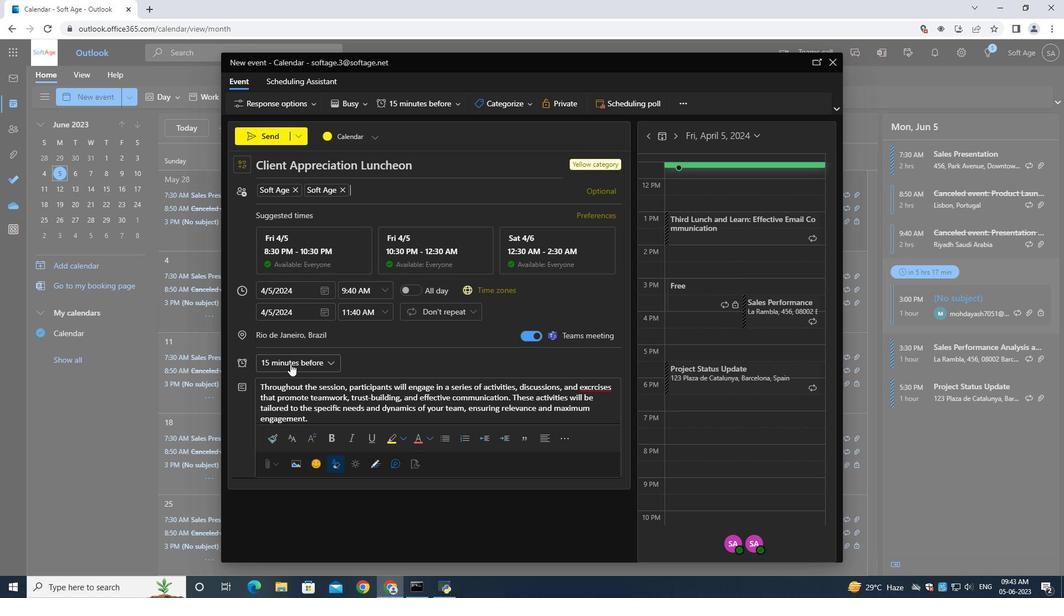 
Action: Mouse moved to (287, 165)
Screenshot: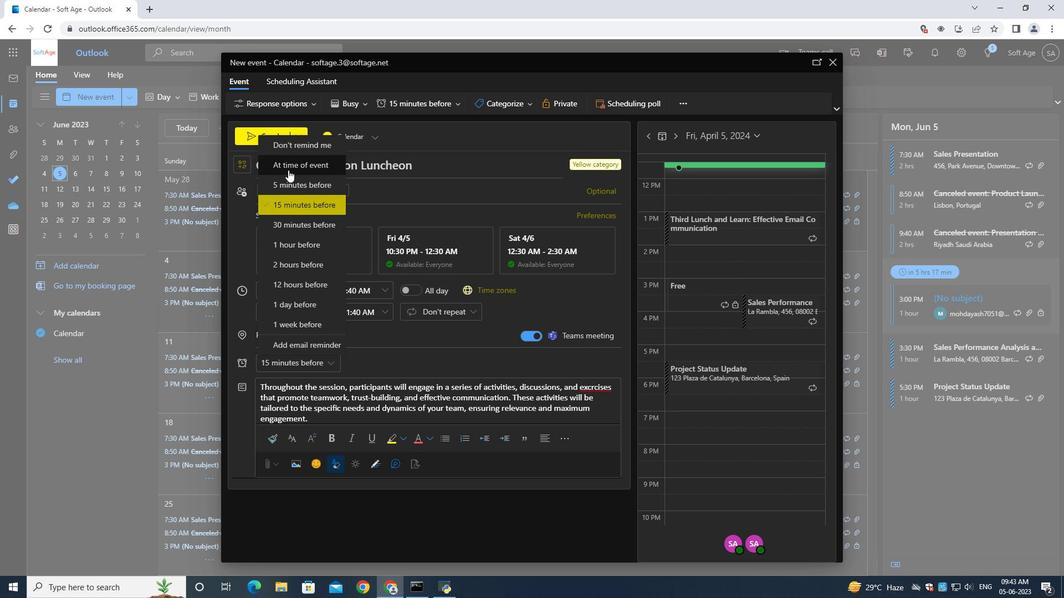 
Action: Mouse pressed left at (287, 165)
Screenshot: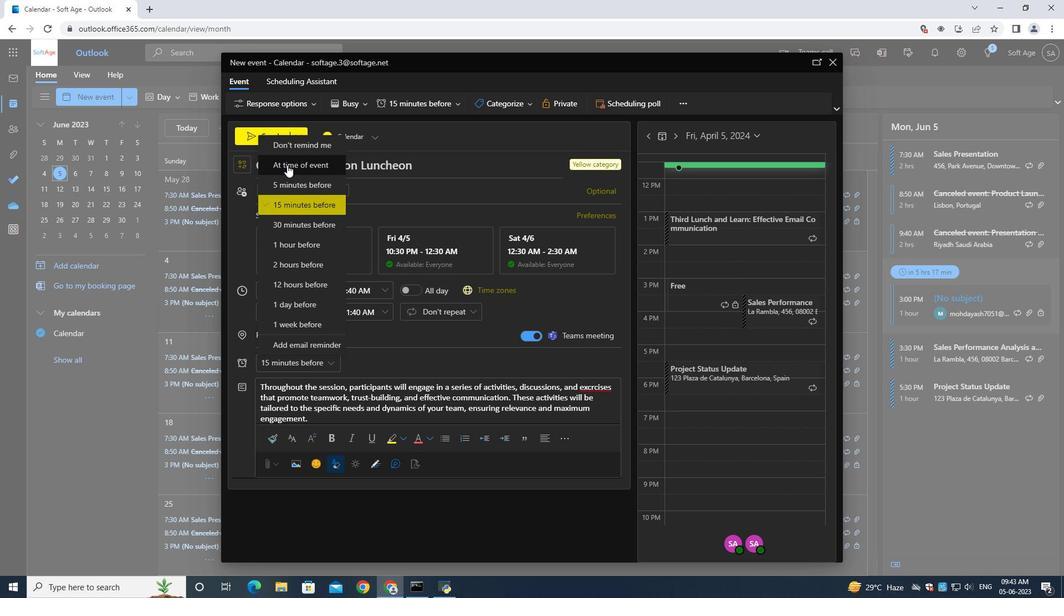 
Action: Mouse moved to (273, 136)
Screenshot: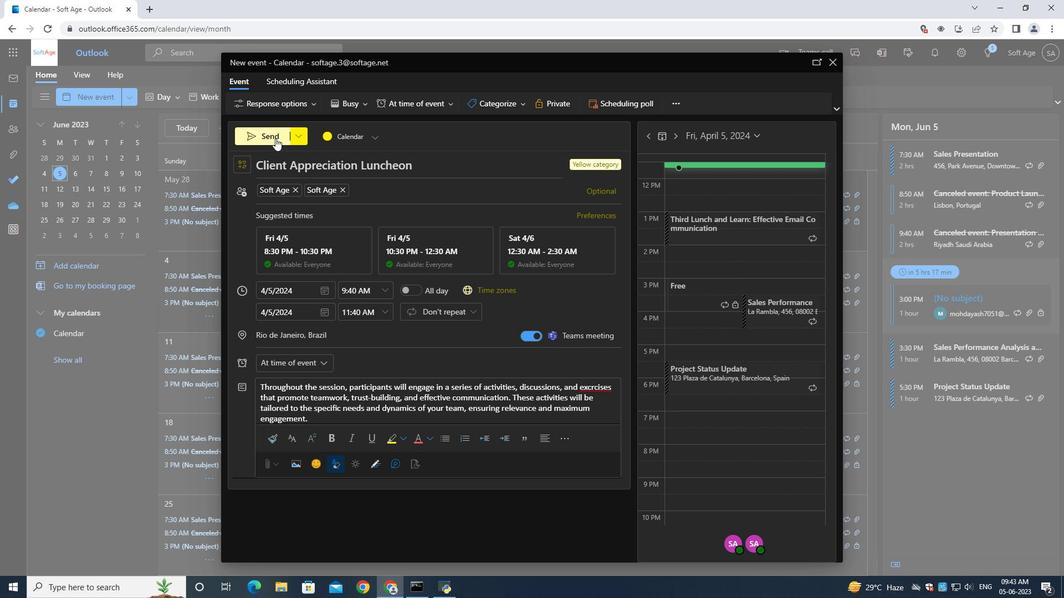 
Action: Mouse pressed left at (273, 136)
Screenshot: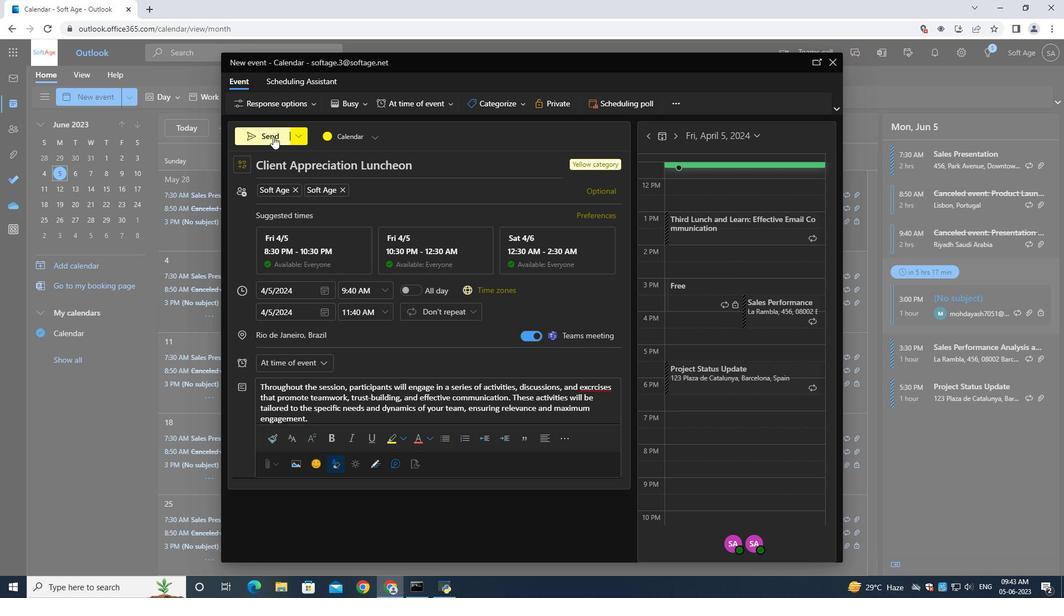 
